 Task: Look for space in Jutiapa, Guatemala from 15th June, 2023 to 21st June, 2023 for 5 adults in price range Rs.14000 to Rs.25000. Place can be entire place with 3 bedrooms having 3 beds and 3 bathrooms. Property type can be house, flat, guest house. Booking option can be shelf check-in. Required host language is English.
Action: Mouse moved to (435, 73)
Screenshot: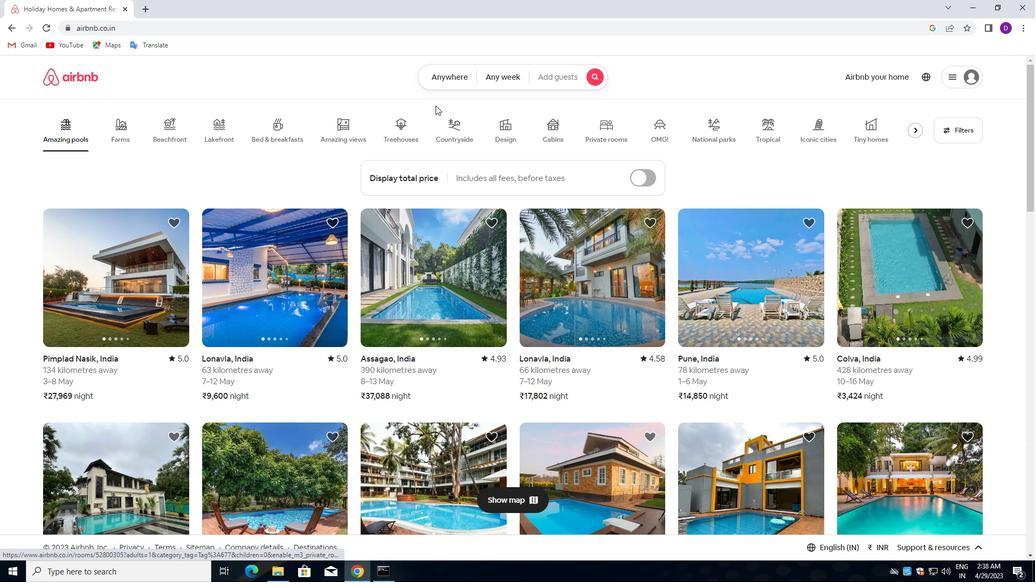 
Action: Mouse pressed left at (435, 73)
Screenshot: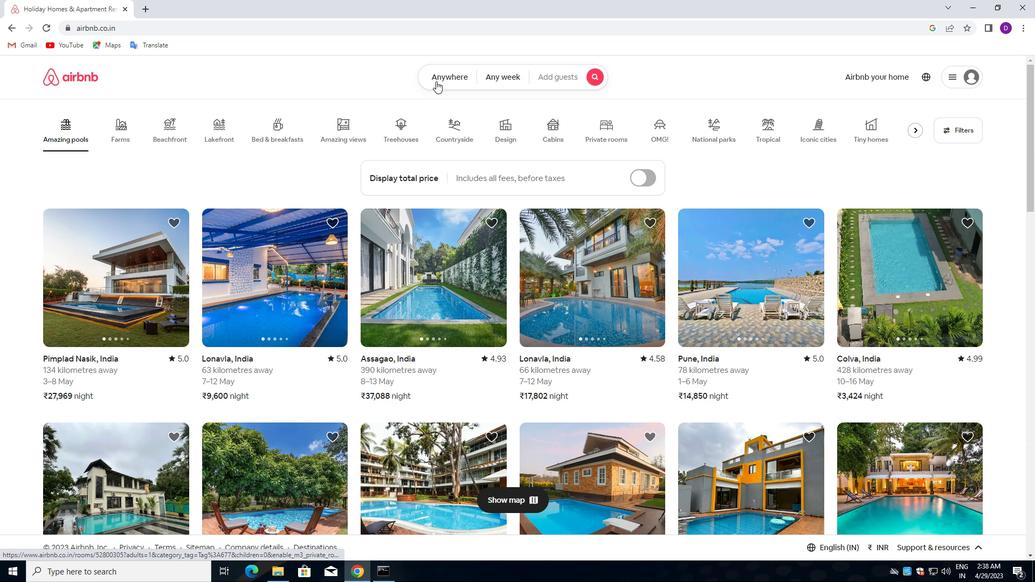 
Action: Mouse moved to (337, 124)
Screenshot: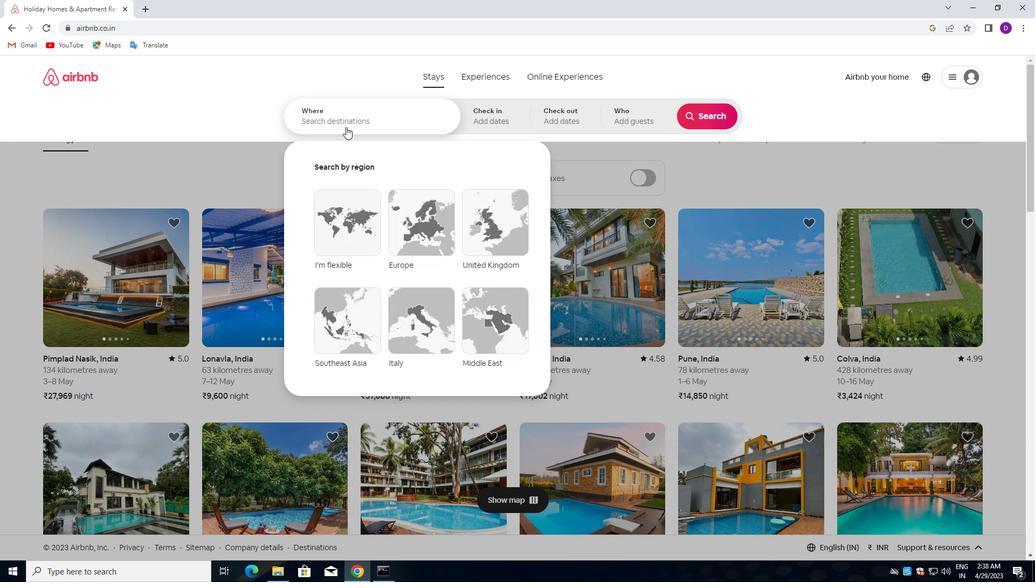 
Action: Mouse pressed left at (337, 124)
Screenshot: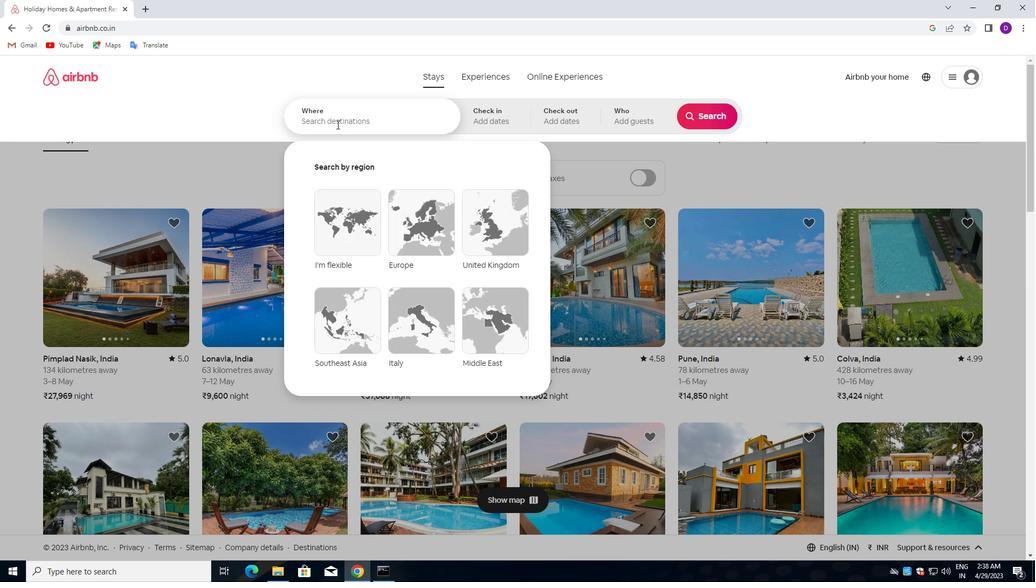 
Action: Key pressed <Key.shift>JUTIA<Key.down><Key.enter>
Screenshot: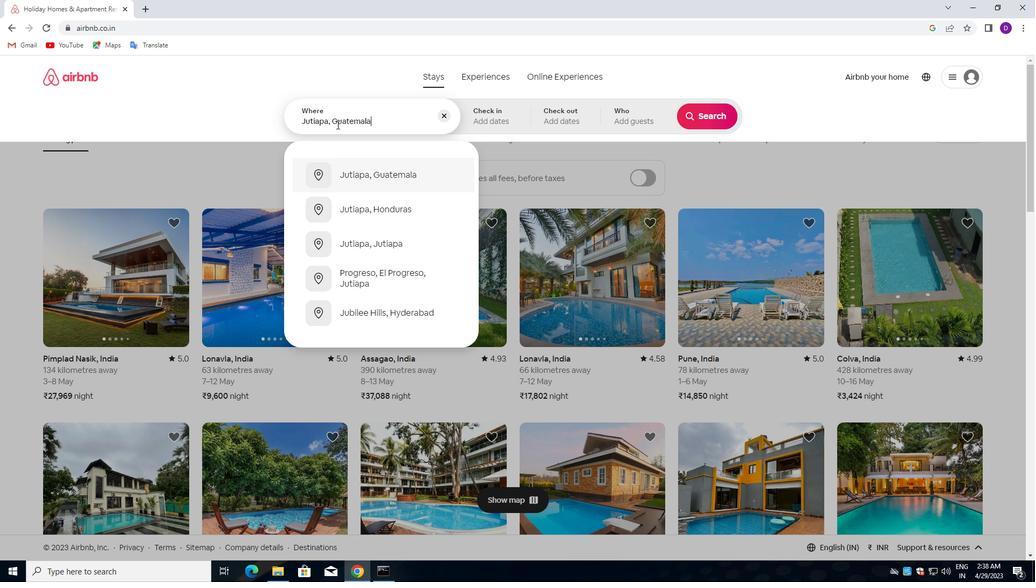 
Action: Mouse moved to (704, 203)
Screenshot: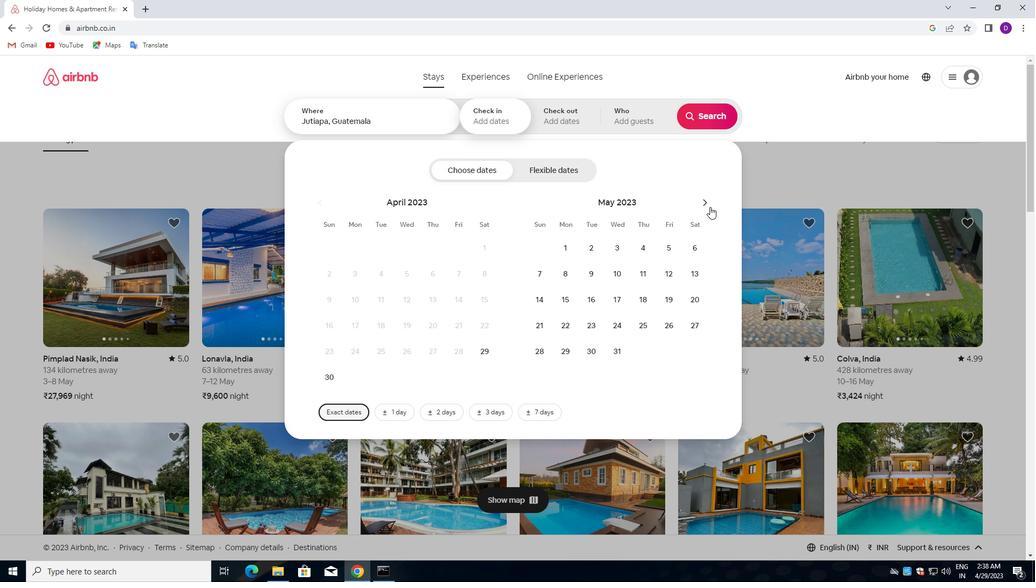 
Action: Mouse pressed left at (704, 203)
Screenshot: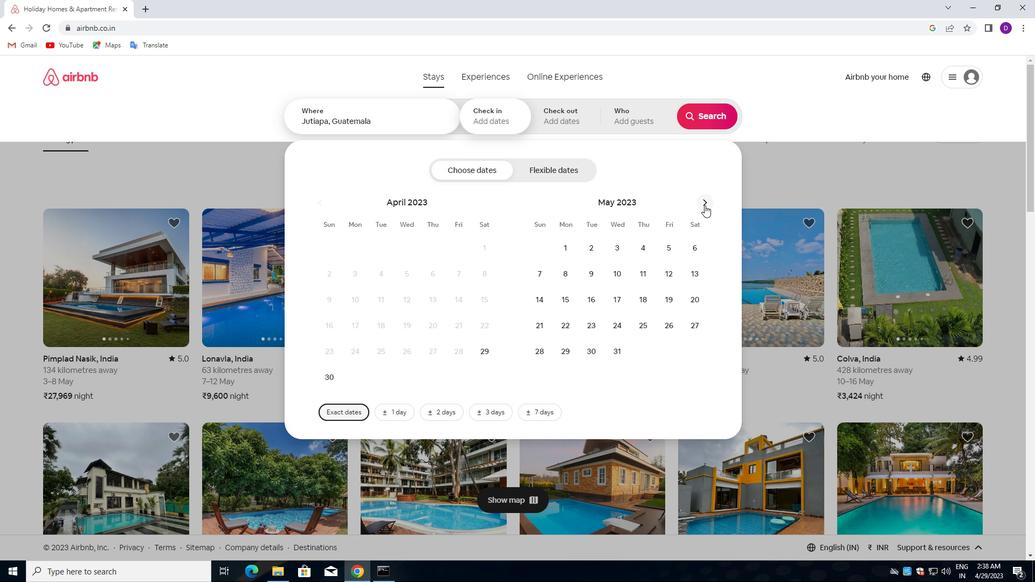 
Action: Mouse moved to (648, 300)
Screenshot: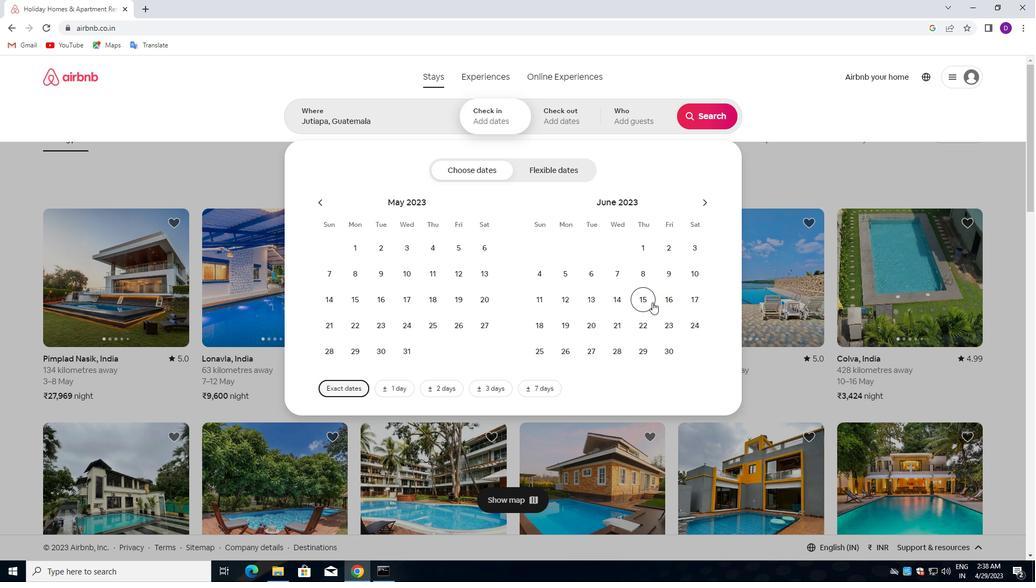 
Action: Mouse pressed left at (648, 300)
Screenshot: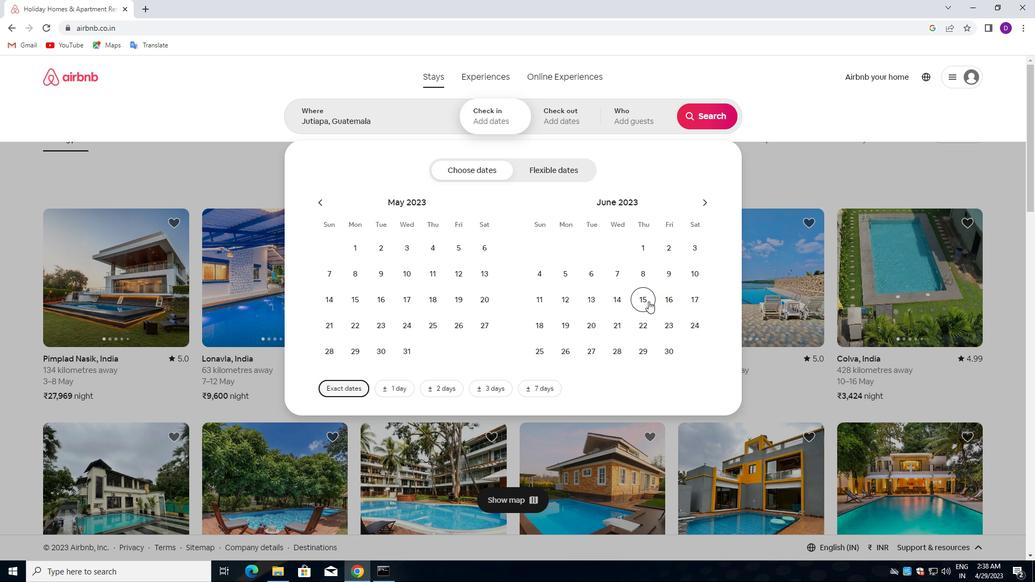 
Action: Mouse moved to (624, 322)
Screenshot: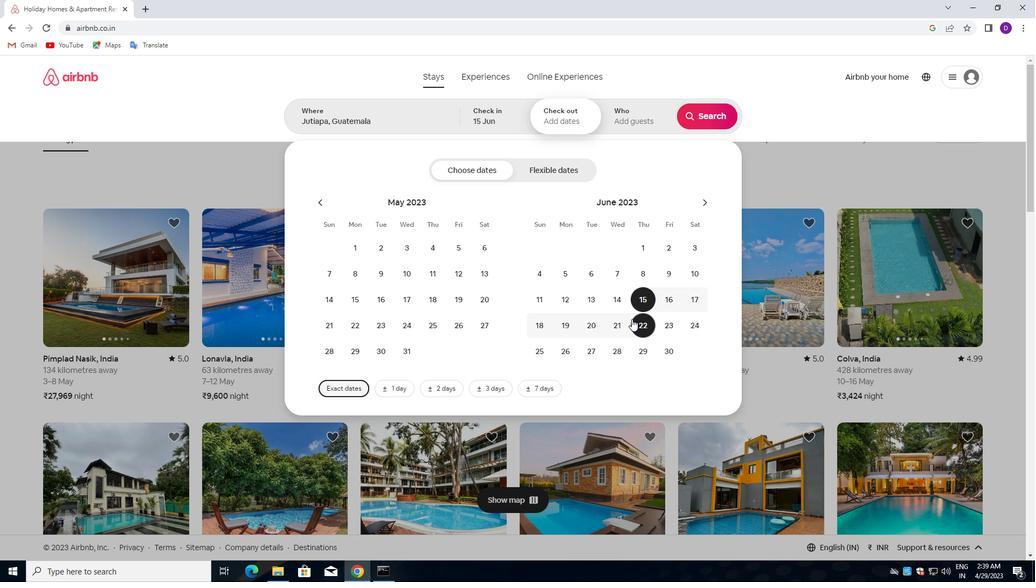 
Action: Mouse pressed left at (624, 322)
Screenshot: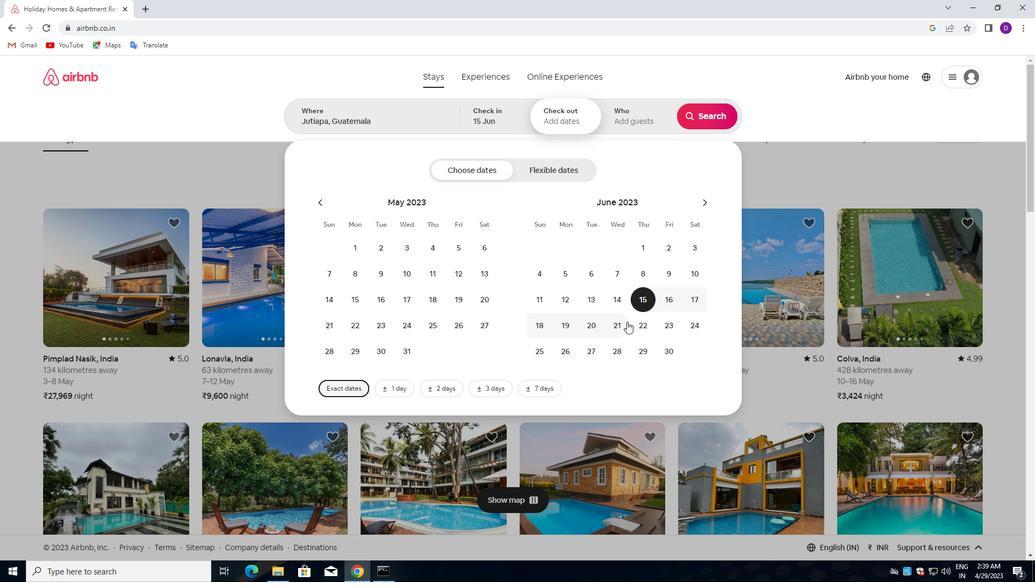 
Action: Mouse moved to (630, 117)
Screenshot: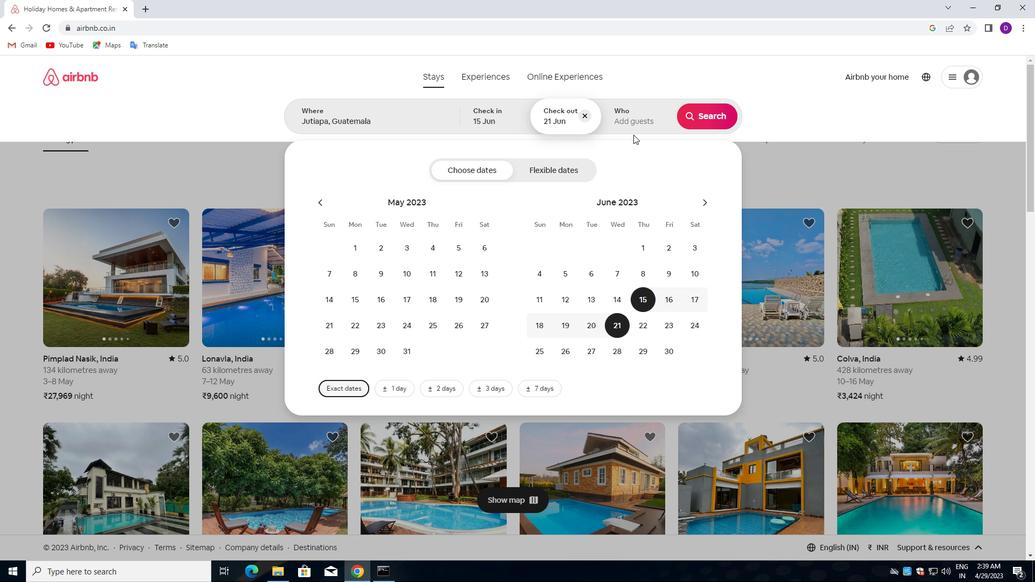 
Action: Mouse pressed left at (630, 117)
Screenshot: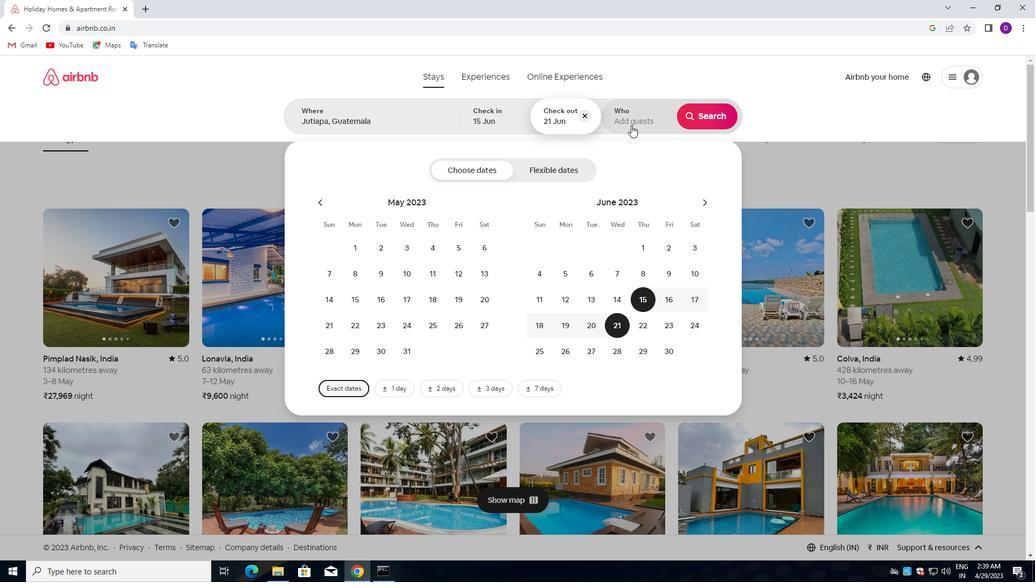 
Action: Mouse moved to (715, 175)
Screenshot: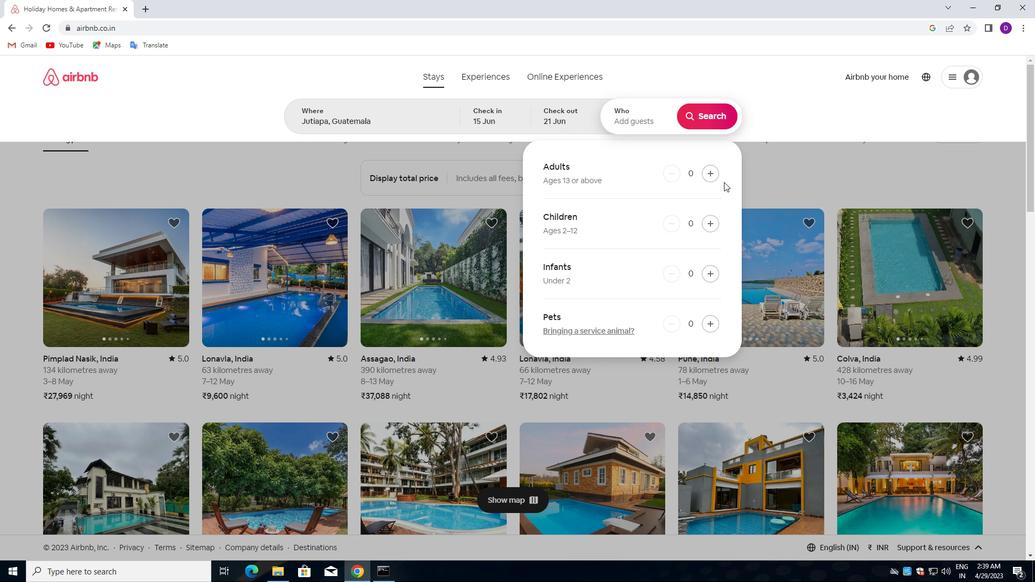 
Action: Mouse pressed left at (715, 175)
Screenshot: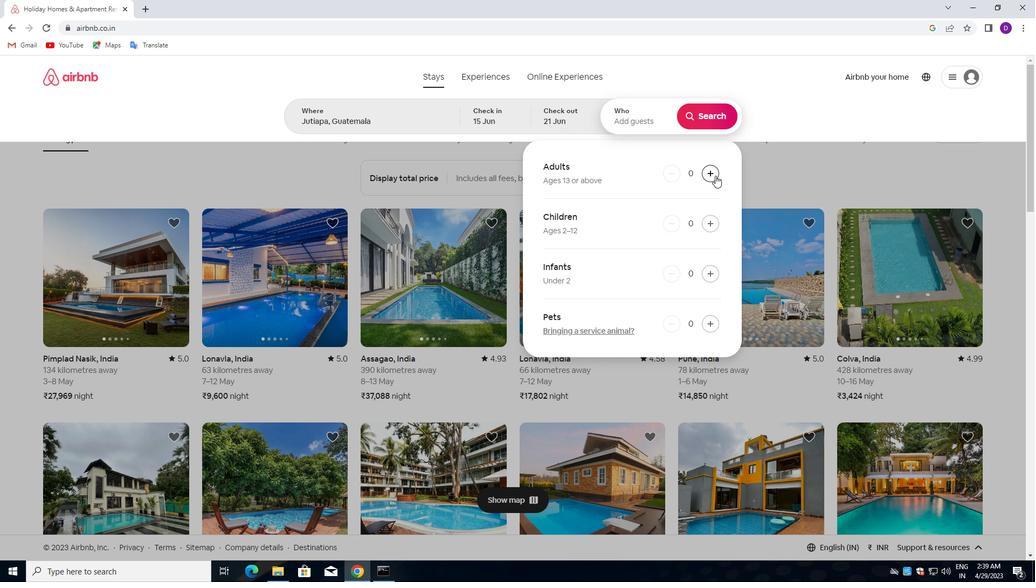 
Action: Mouse pressed left at (715, 175)
Screenshot: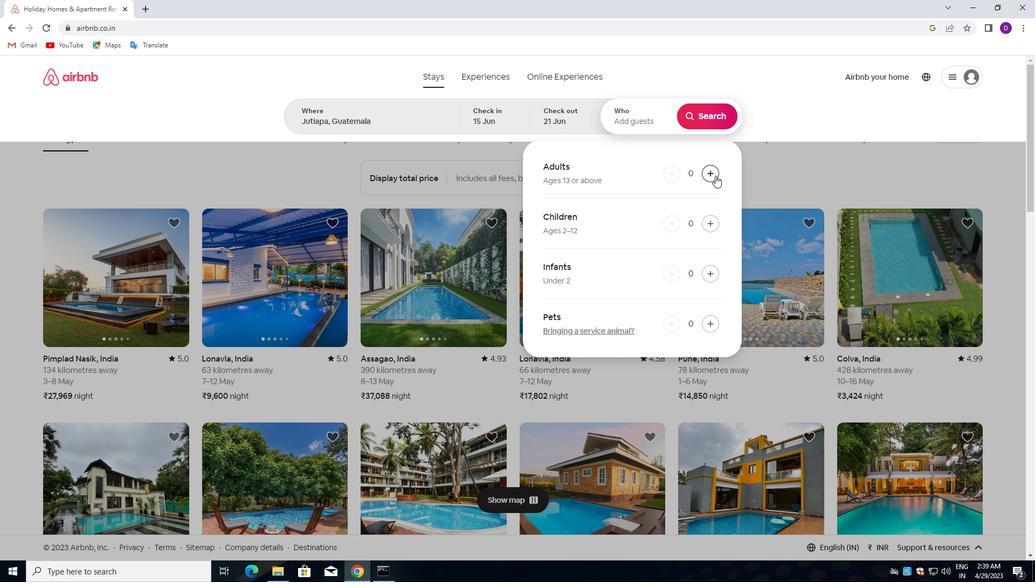
Action: Mouse pressed left at (715, 175)
Screenshot: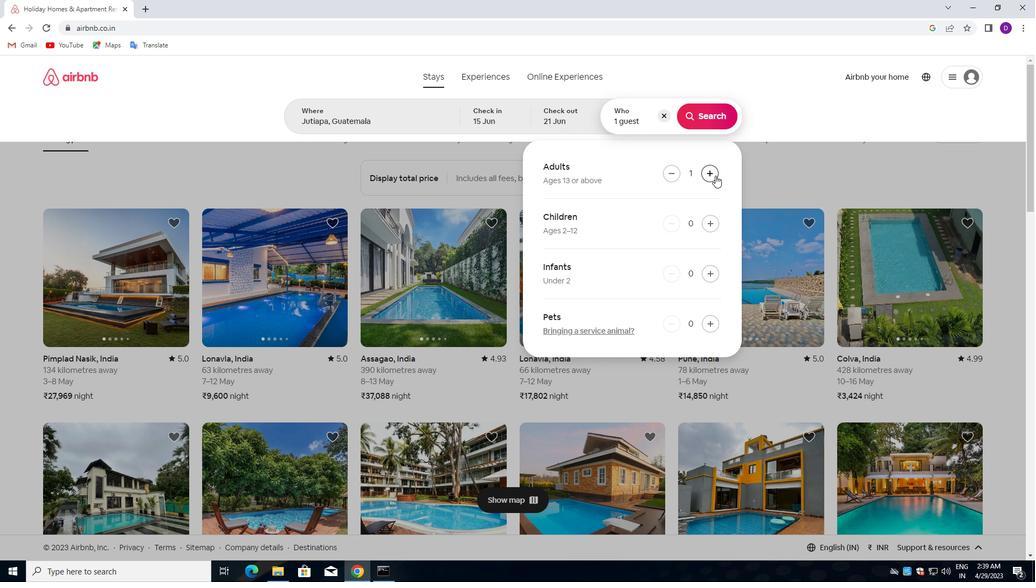 
Action: Mouse pressed left at (715, 175)
Screenshot: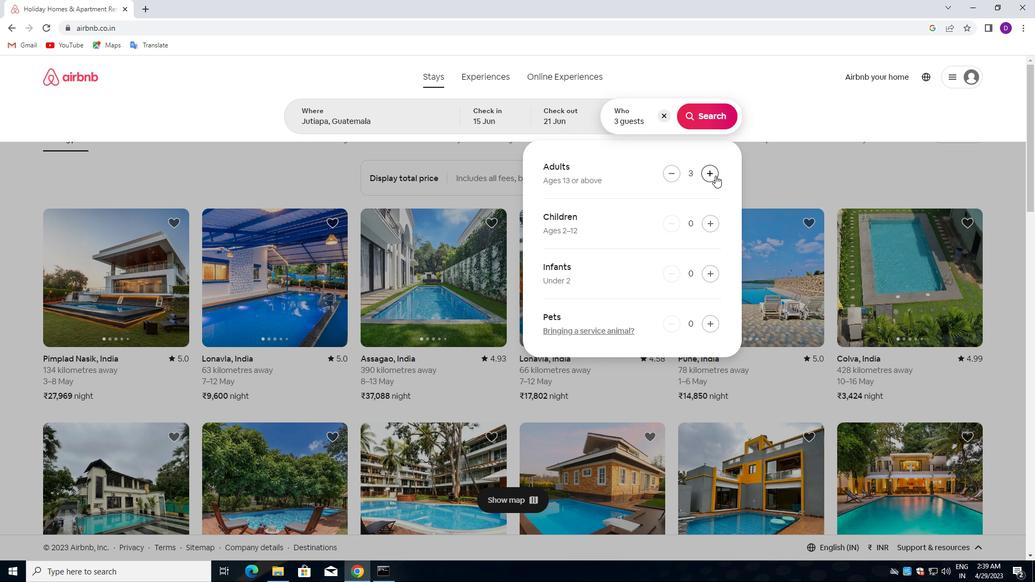 
Action: Mouse moved to (715, 175)
Screenshot: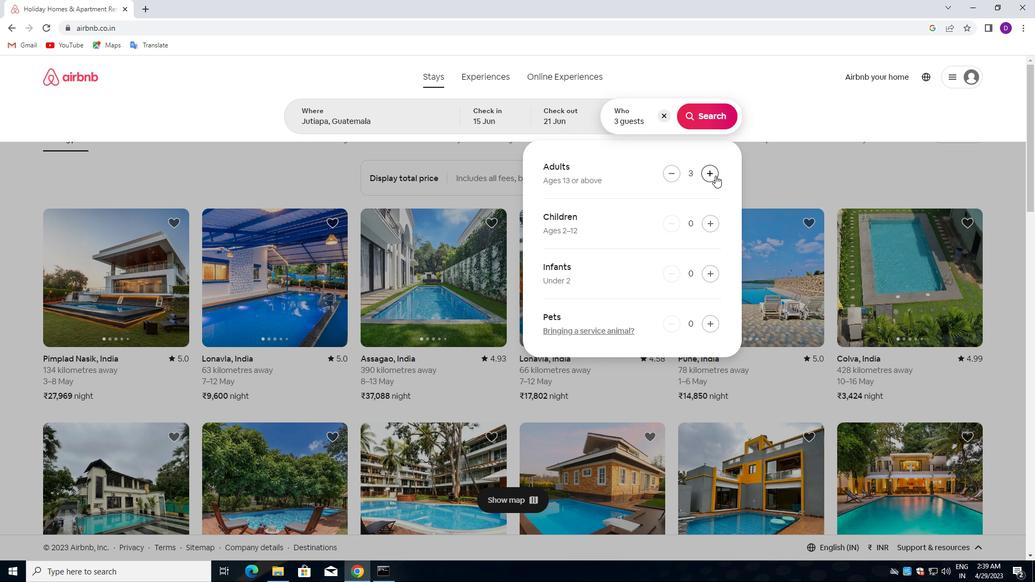 
Action: Mouse pressed left at (715, 175)
Screenshot: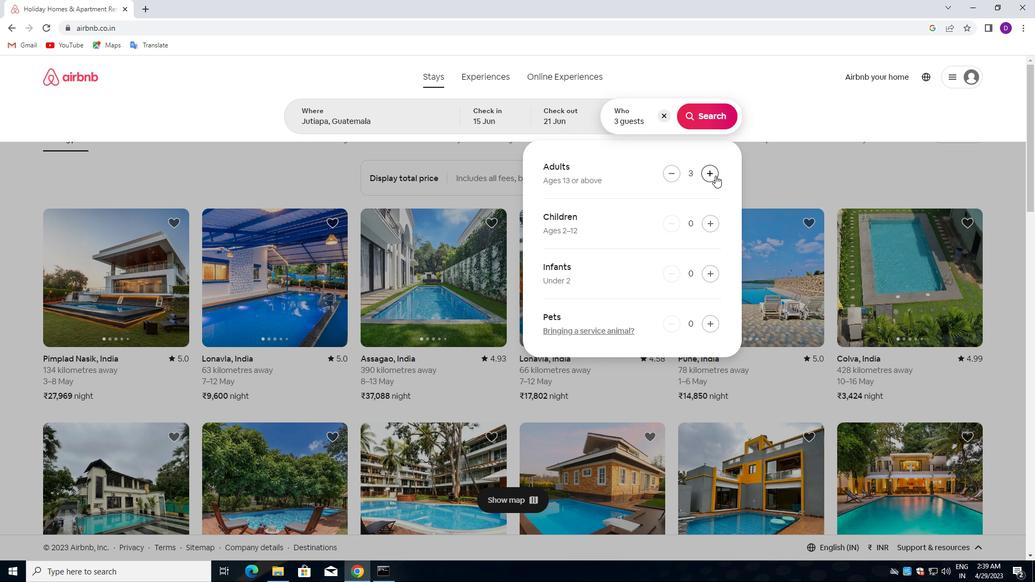 
Action: Mouse moved to (702, 114)
Screenshot: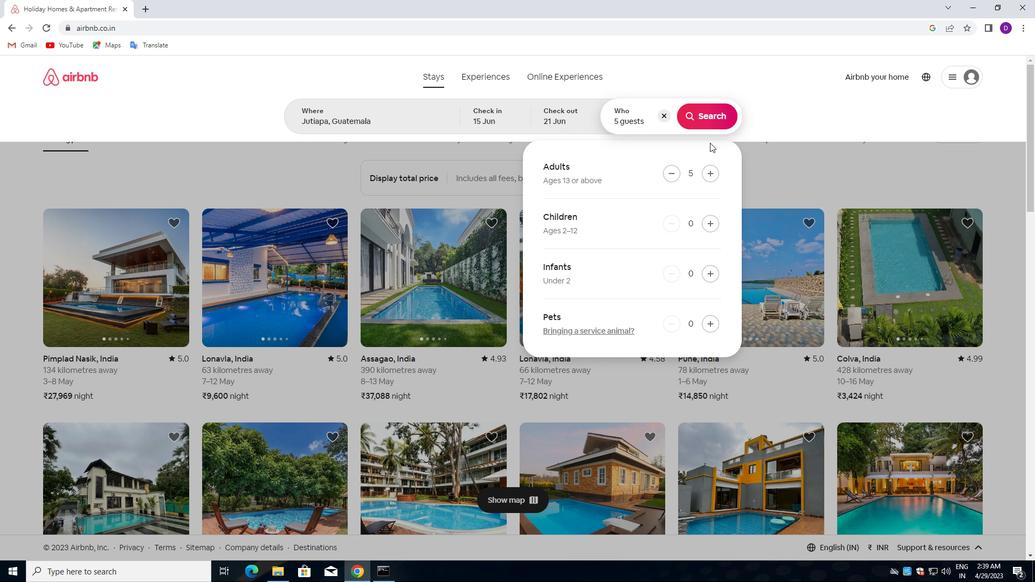 
Action: Mouse pressed left at (702, 114)
Screenshot: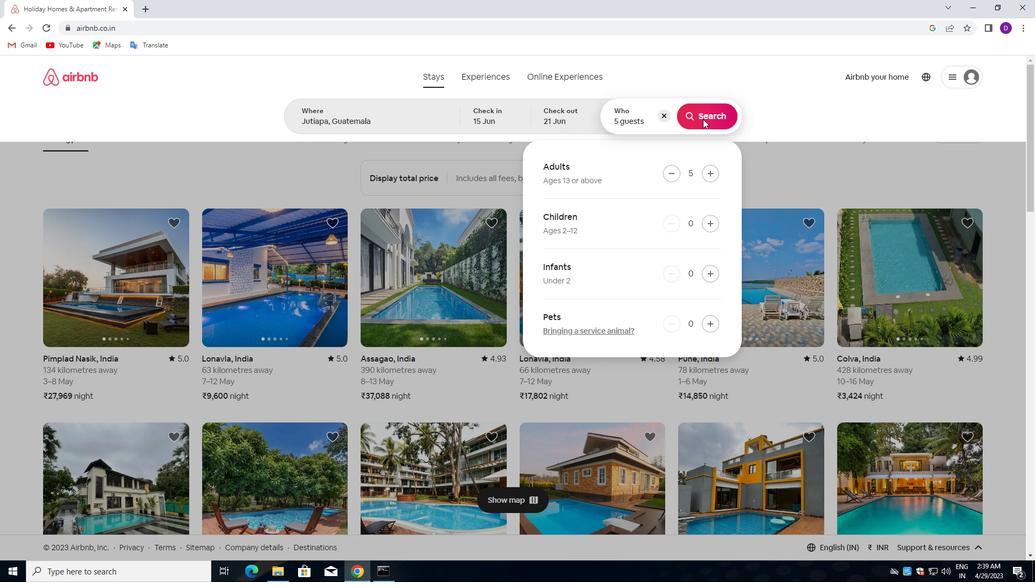 
Action: Mouse moved to (968, 118)
Screenshot: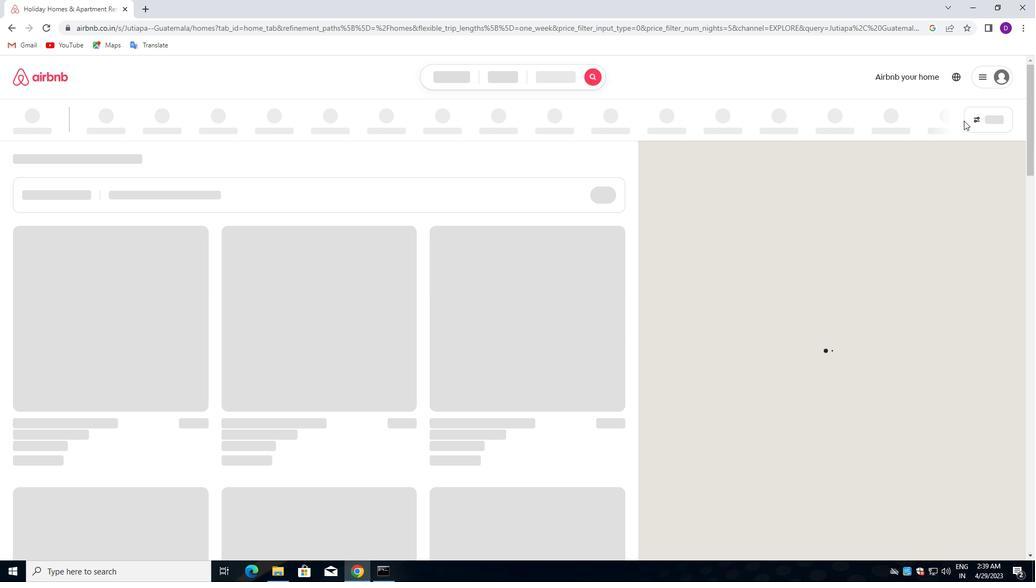 
Action: Mouse pressed left at (968, 118)
Screenshot: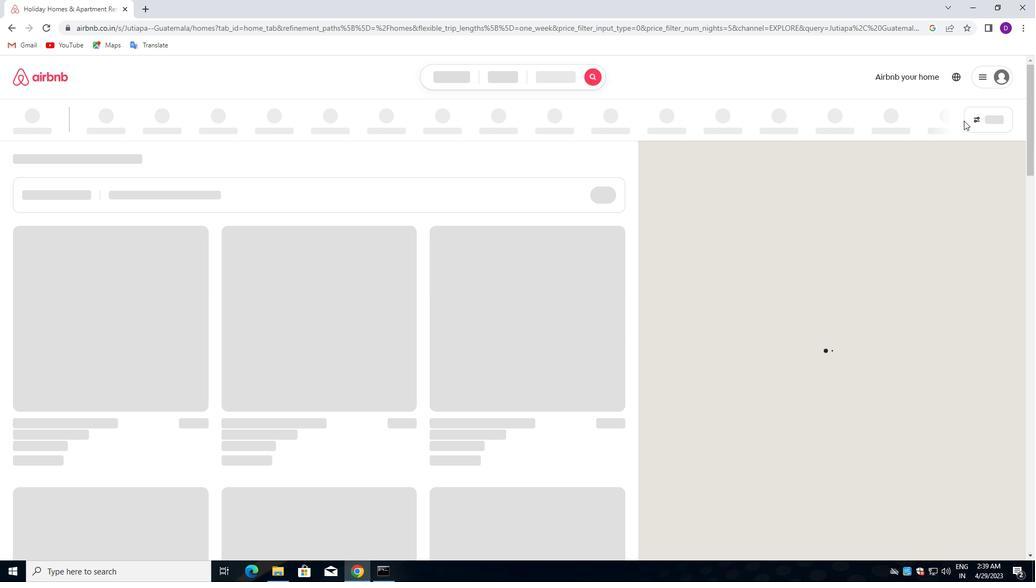
Action: Mouse moved to (385, 257)
Screenshot: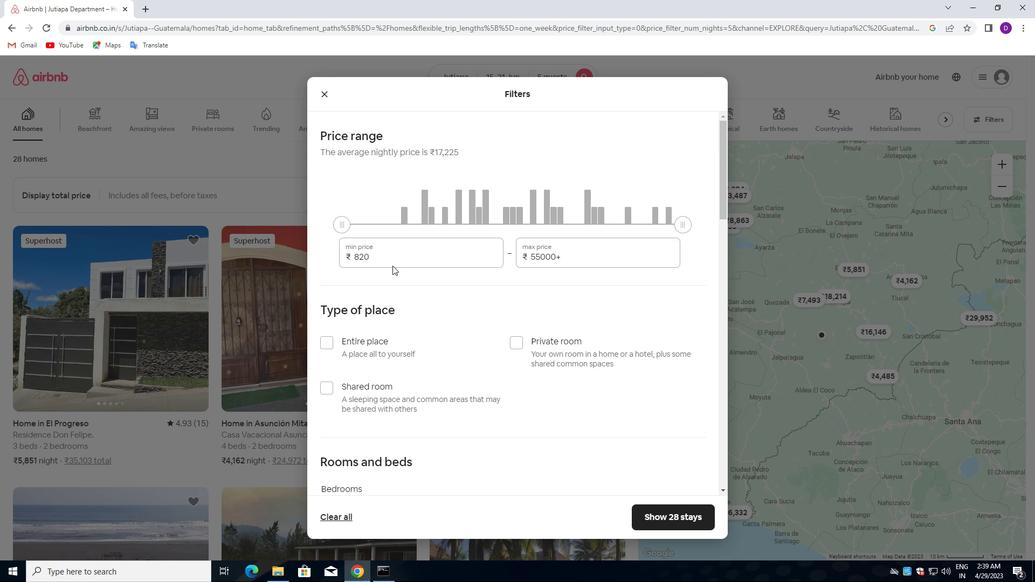 
Action: Mouse pressed left at (385, 257)
Screenshot: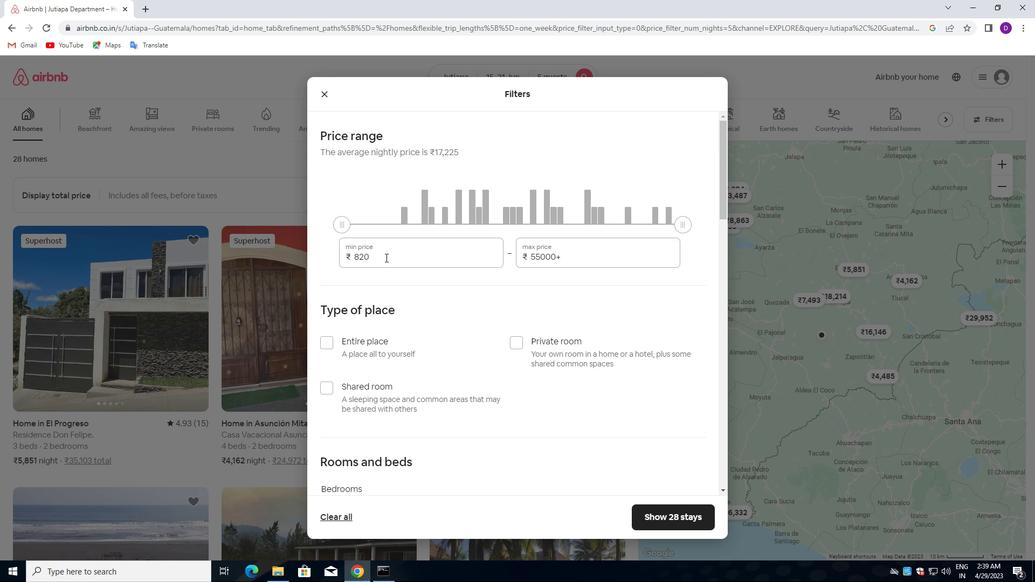 
Action: Mouse pressed left at (385, 257)
Screenshot: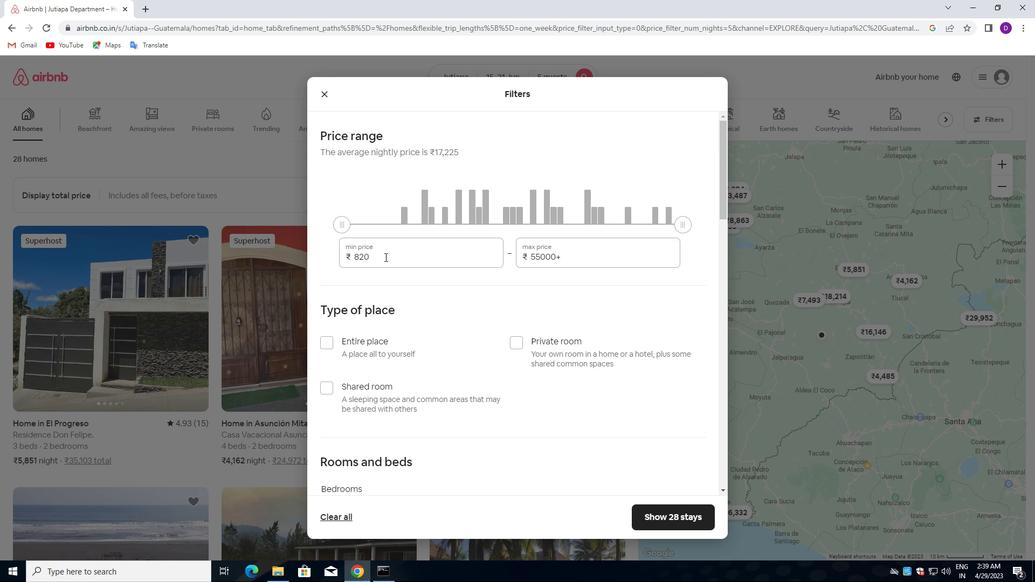 
Action: Key pressed 14000<Key.tab>25000
Screenshot: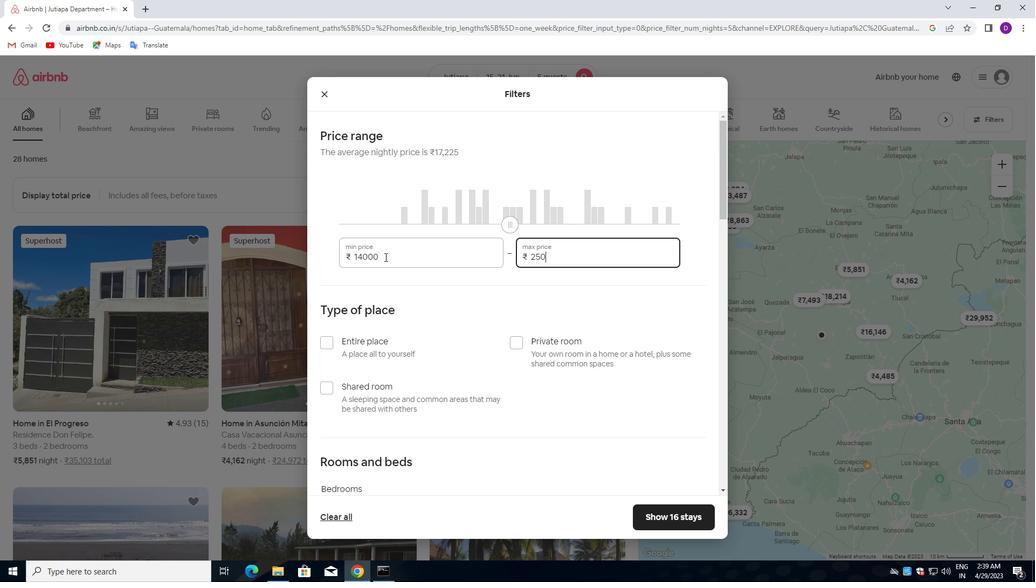 
Action: Mouse moved to (387, 260)
Screenshot: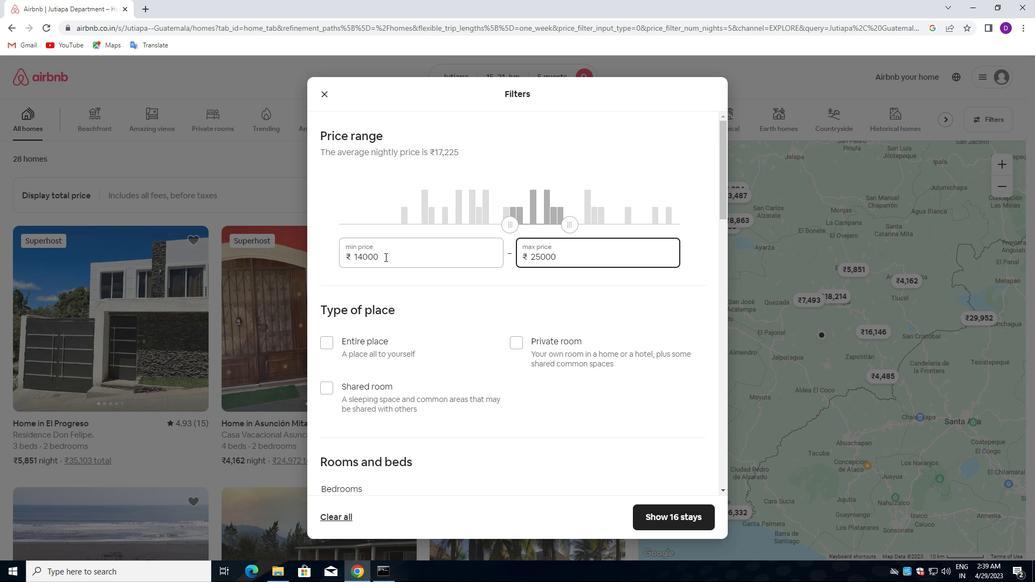 
Action: Mouse scrolled (387, 259) with delta (0, 0)
Screenshot: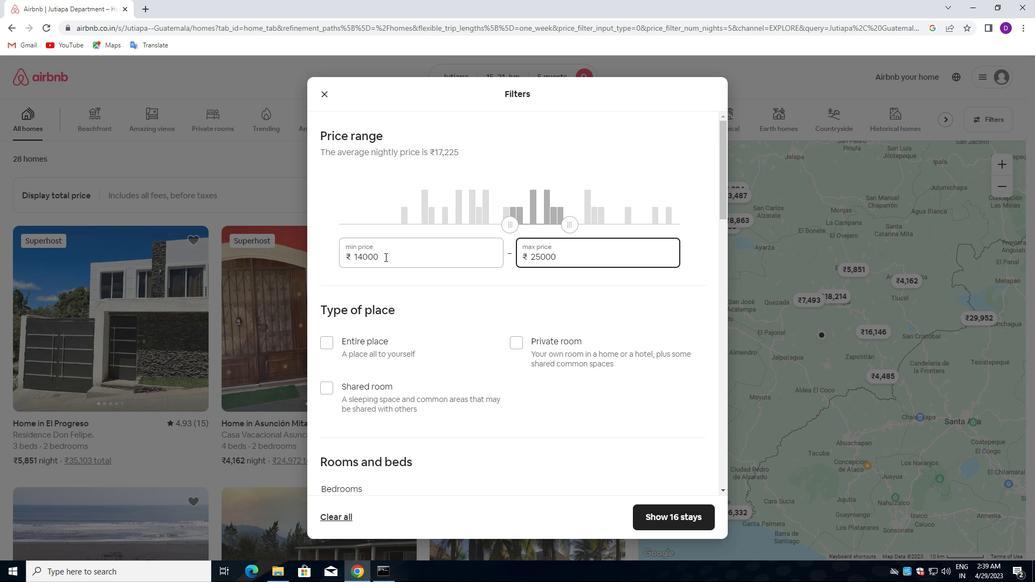 
Action: Mouse moved to (390, 265)
Screenshot: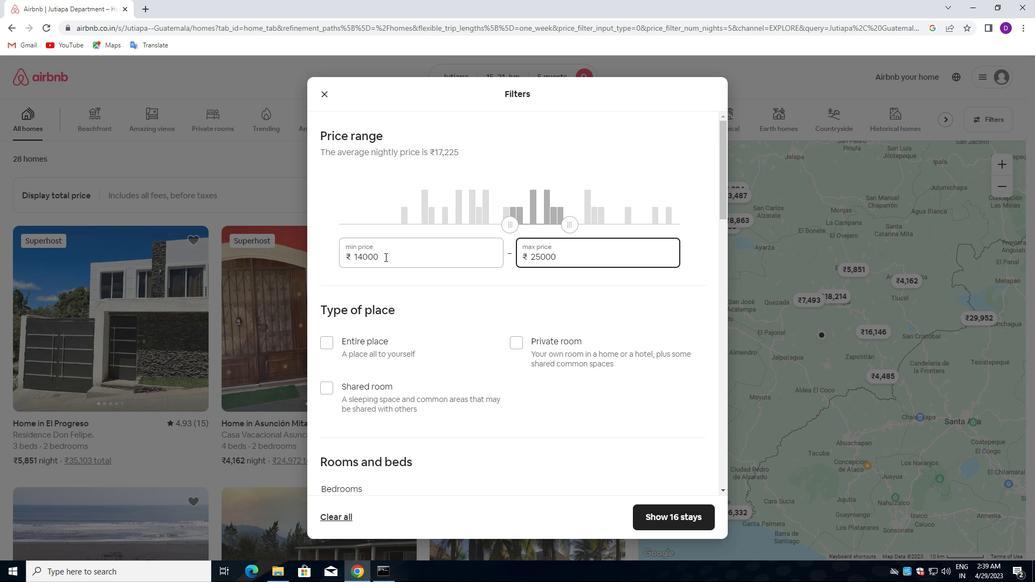 
Action: Mouse scrolled (390, 265) with delta (0, 0)
Screenshot: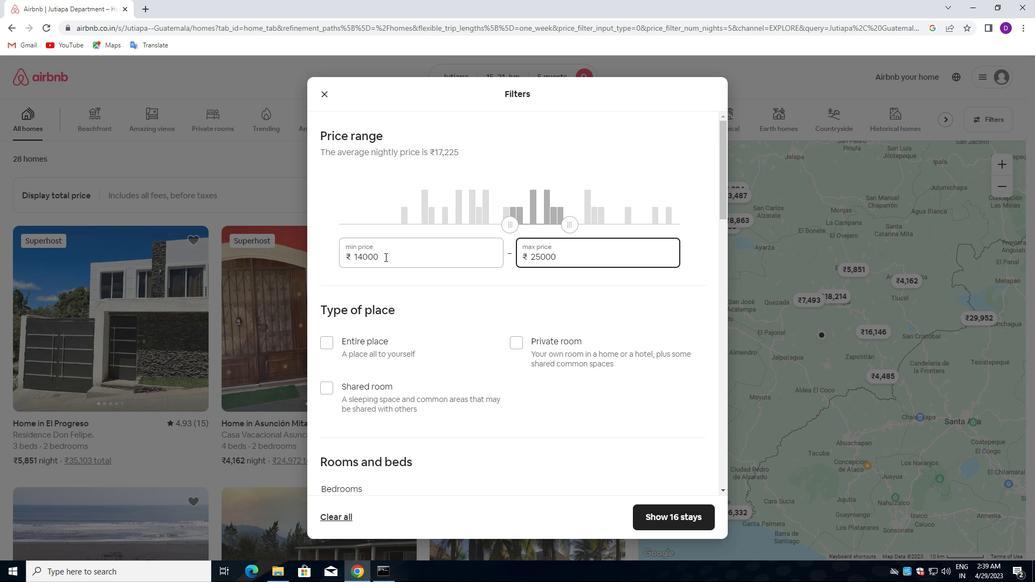 
Action: Mouse moved to (331, 234)
Screenshot: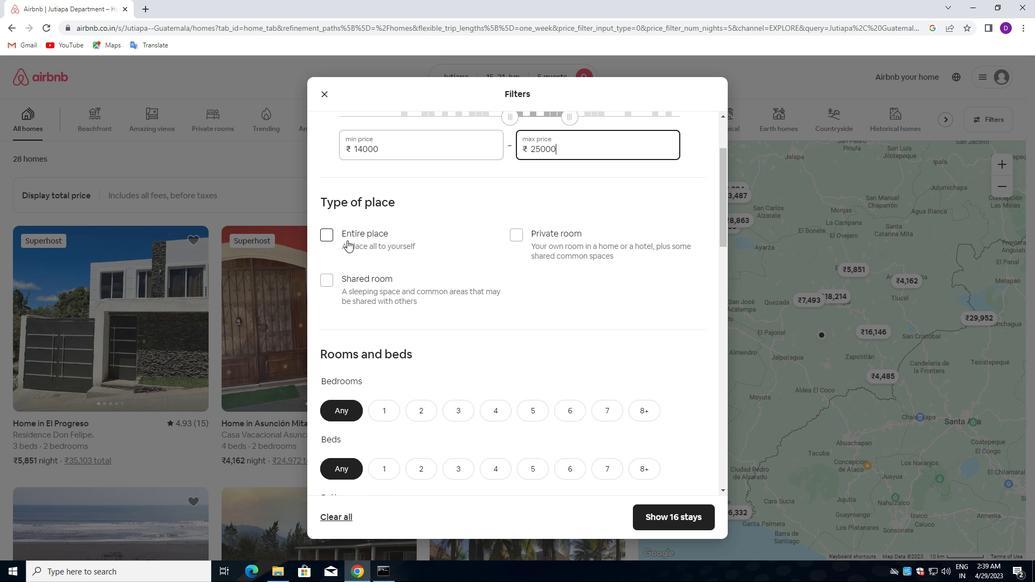 
Action: Mouse pressed left at (331, 234)
Screenshot: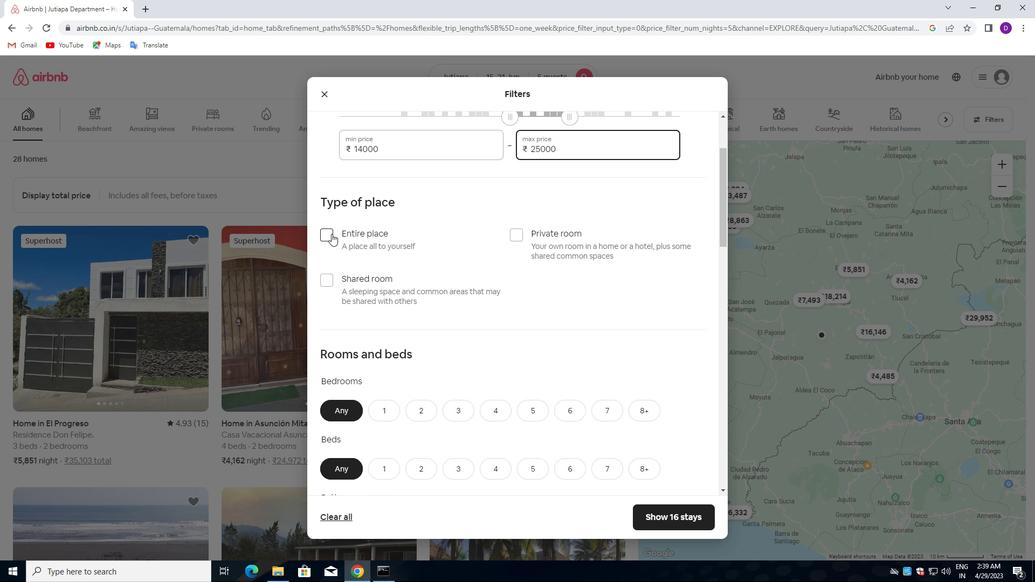 
Action: Mouse moved to (464, 271)
Screenshot: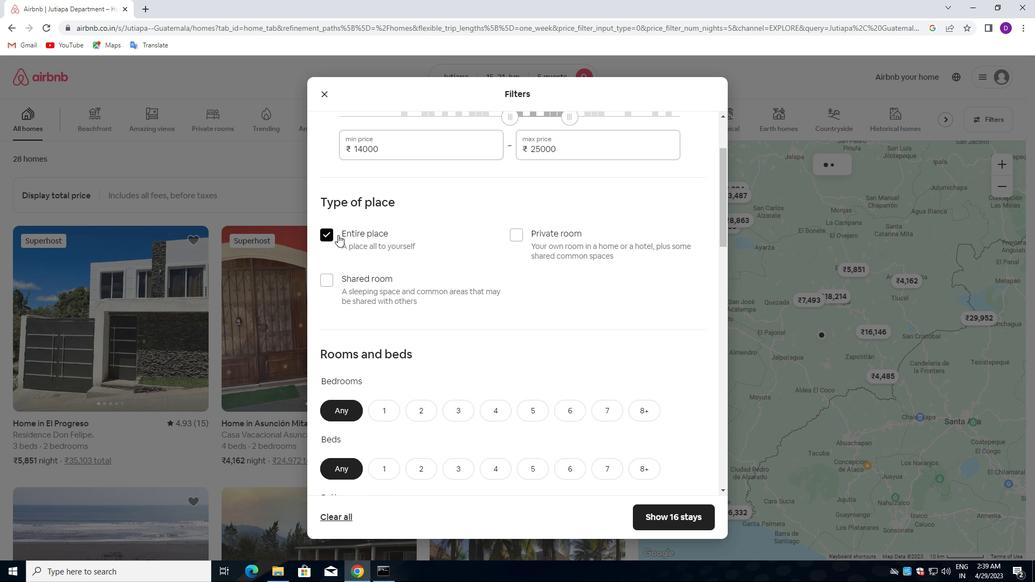 
Action: Mouse scrolled (464, 270) with delta (0, 0)
Screenshot: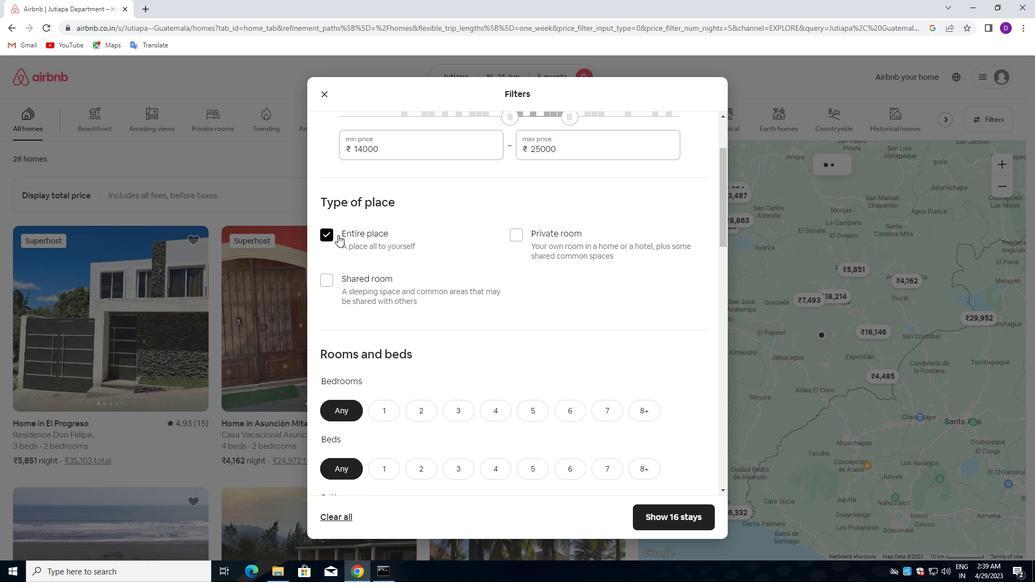 
Action: Mouse scrolled (464, 270) with delta (0, 0)
Screenshot: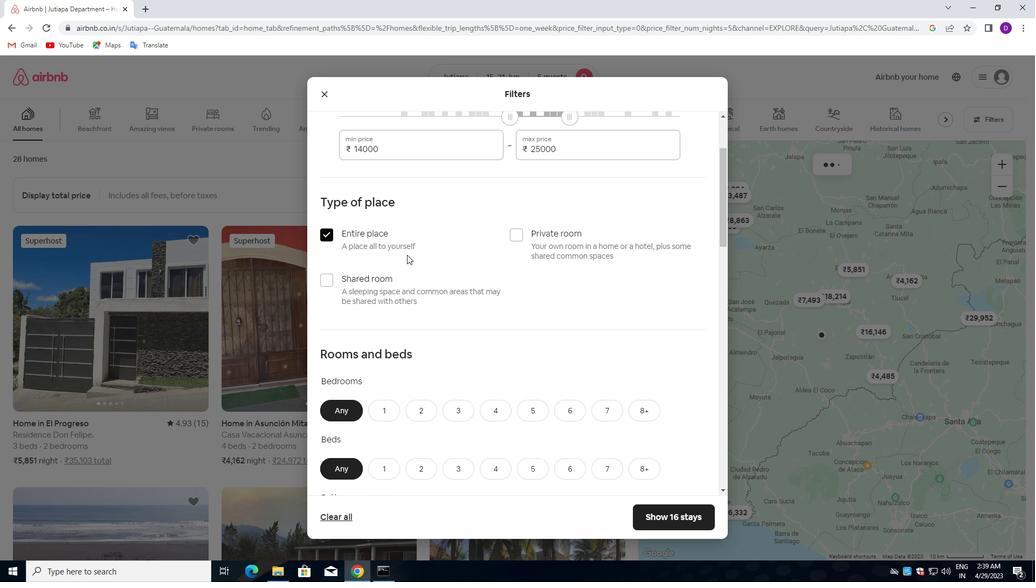 
Action: Mouse moved to (464, 271)
Screenshot: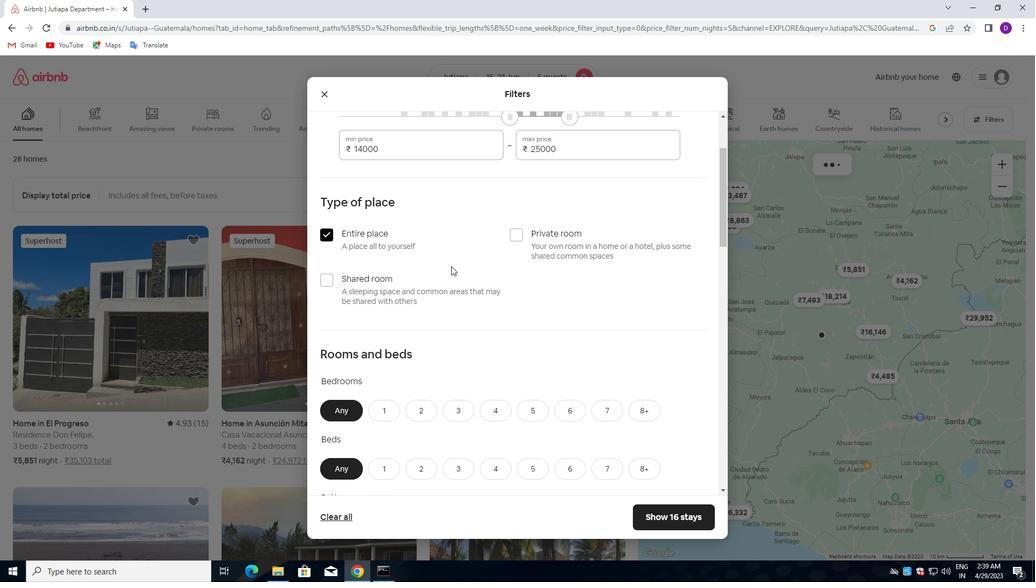 
Action: Mouse scrolled (464, 271) with delta (0, 0)
Screenshot: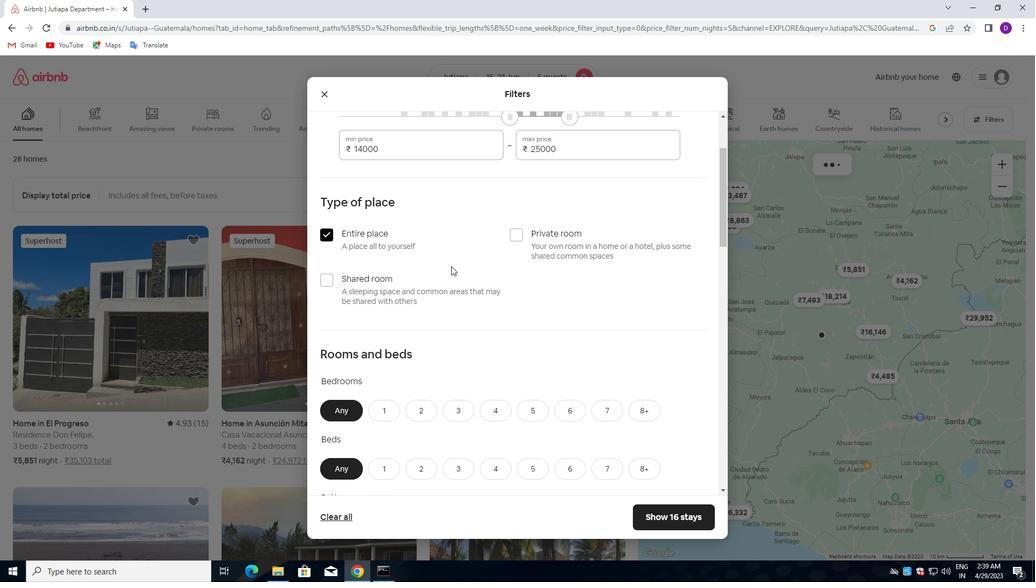 
Action: Mouse scrolled (464, 271) with delta (0, 0)
Screenshot: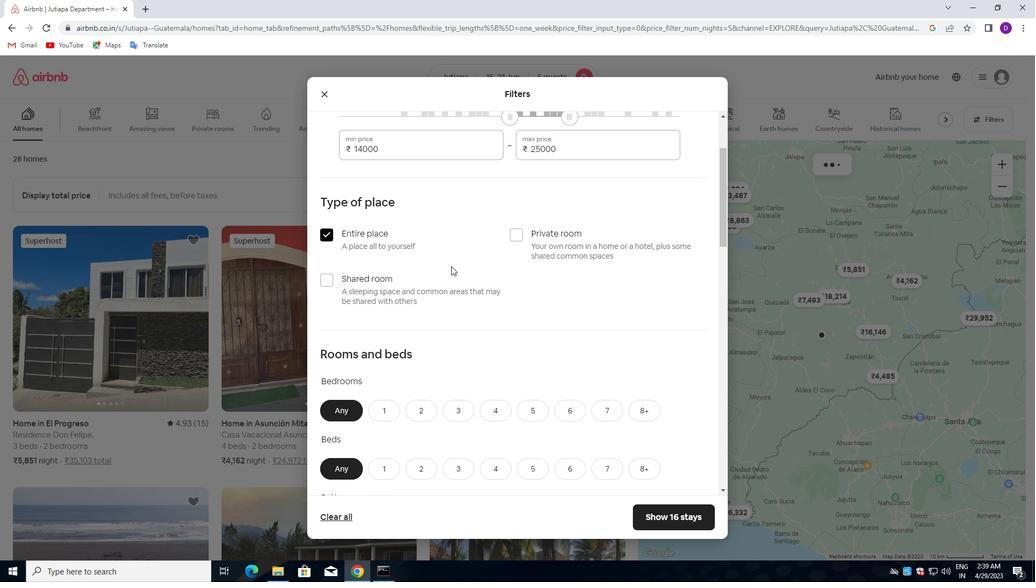 
Action: Mouse scrolled (464, 271) with delta (0, 0)
Screenshot: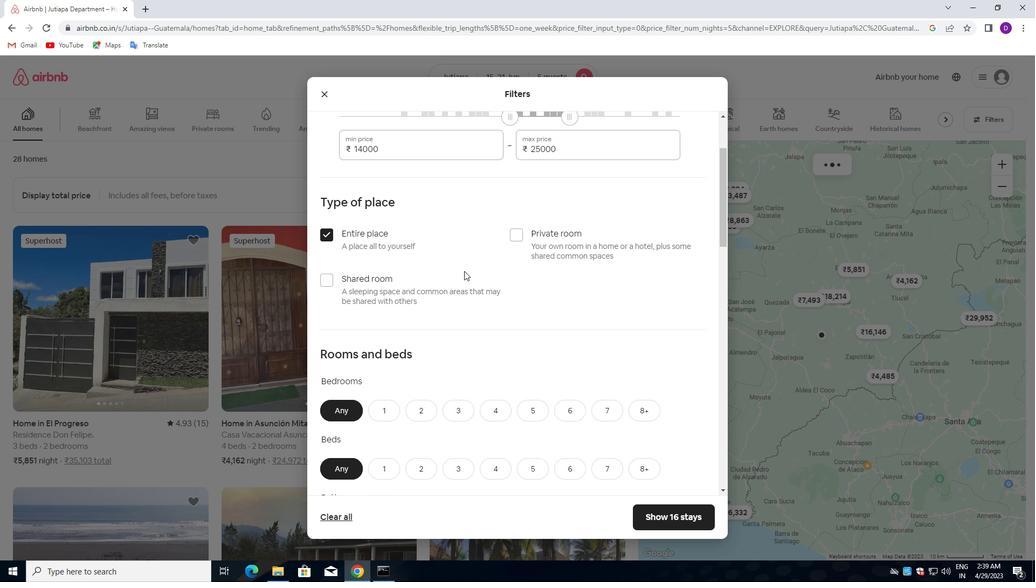 
Action: Mouse moved to (453, 142)
Screenshot: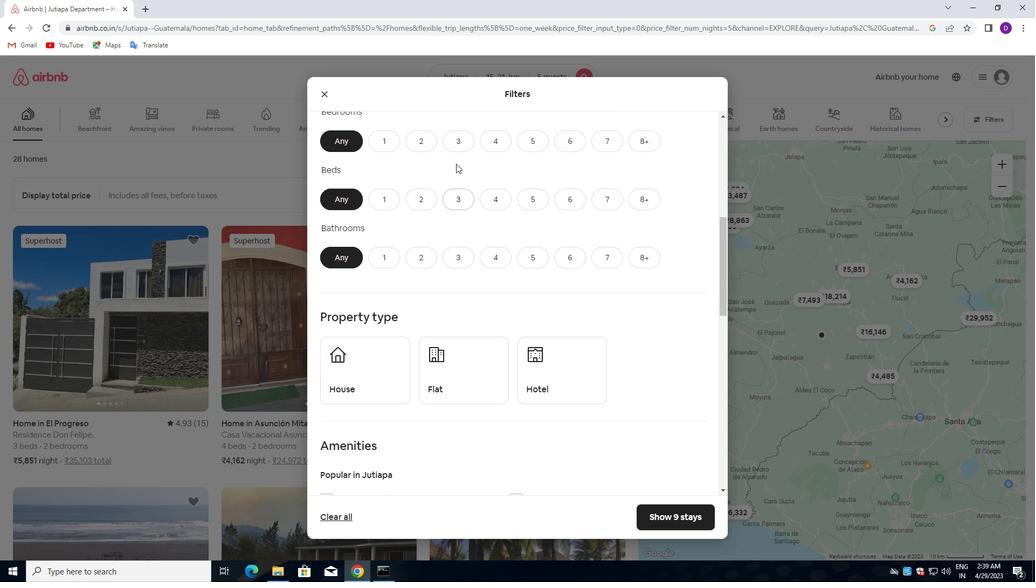 
Action: Mouse pressed left at (453, 142)
Screenshot: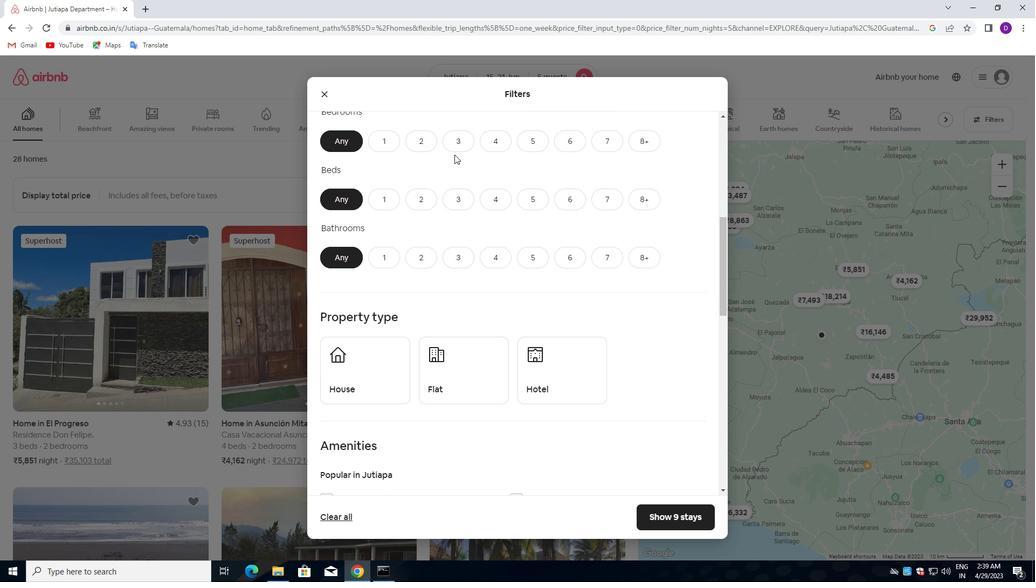 
Action: Mouse moved to (453, 187)
Screenshot: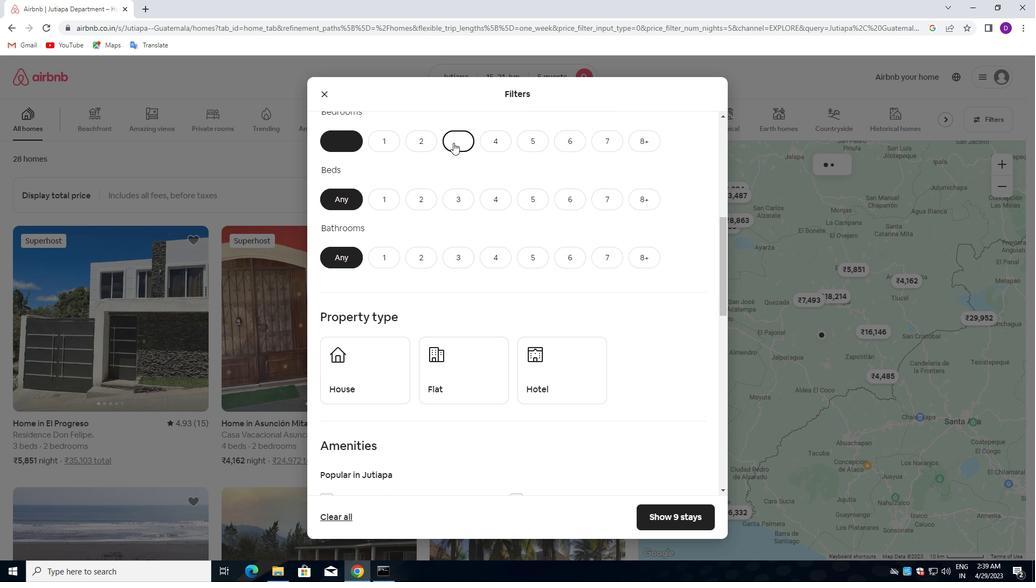 
Action: Mouse pressed left at (453, 187)
Screenshot: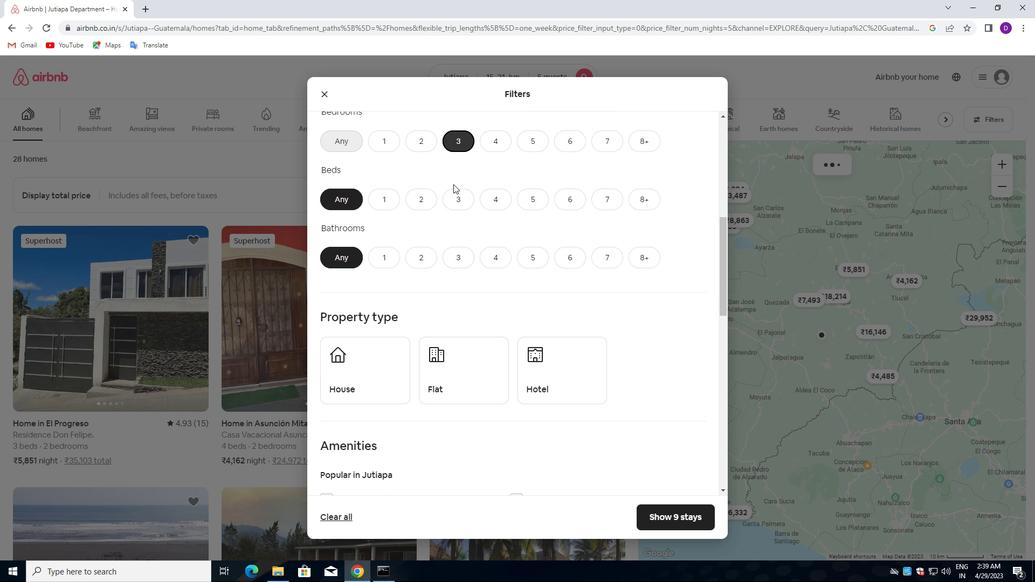 
Action: Mouse moved to (457, 205)
Screenshot: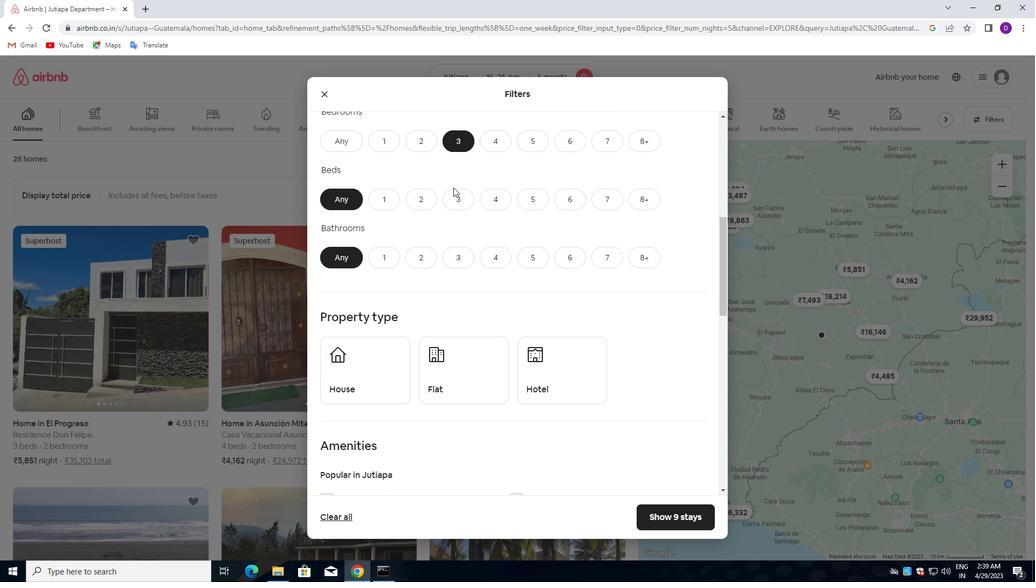 
Action: Mouse pressed left at (457, 205)
Screenshot: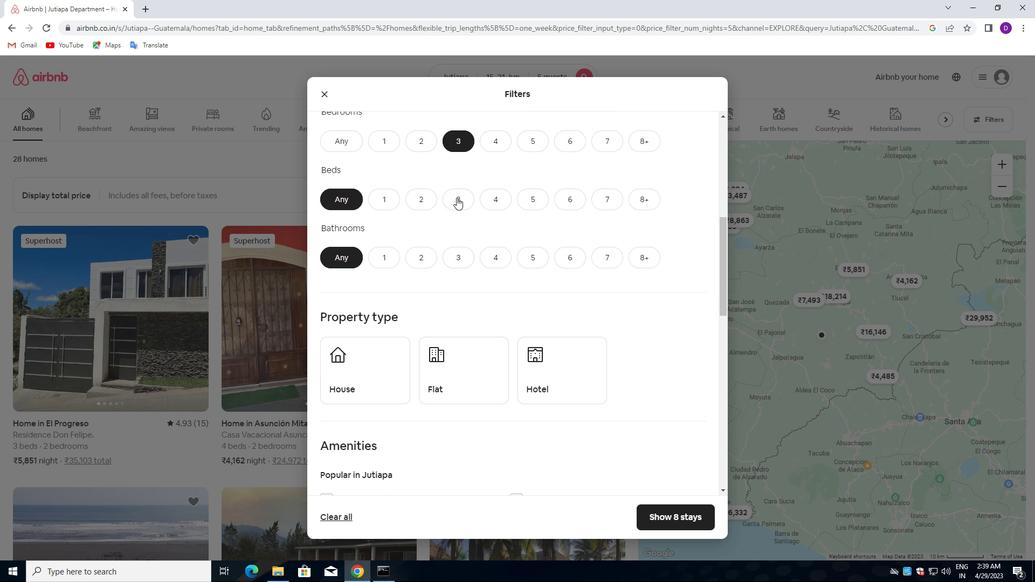 
Action: Mouse moved to (456, 254)
Screenshot: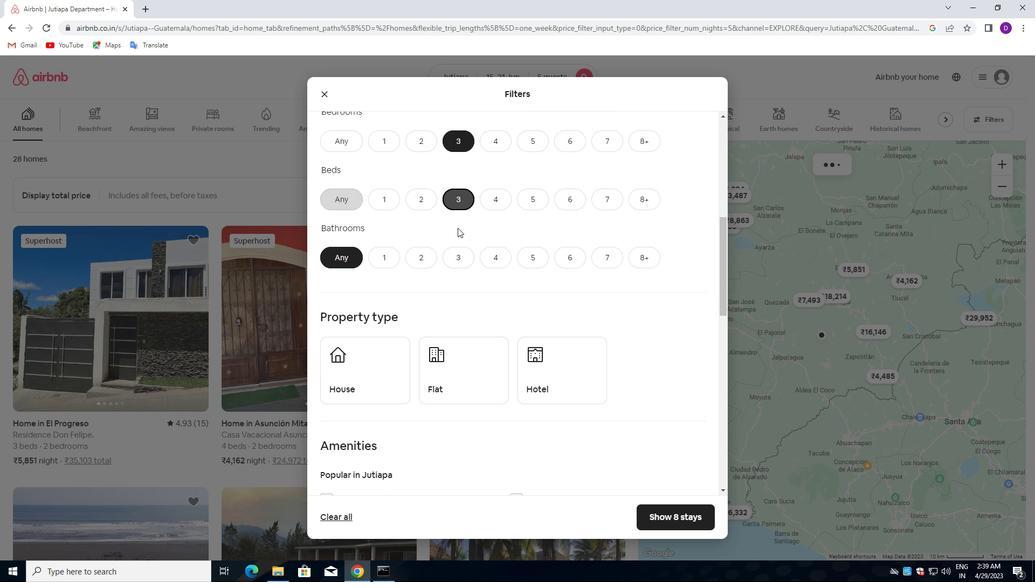 
Action: Mouse pressed left at (456, 254)
Screenshot: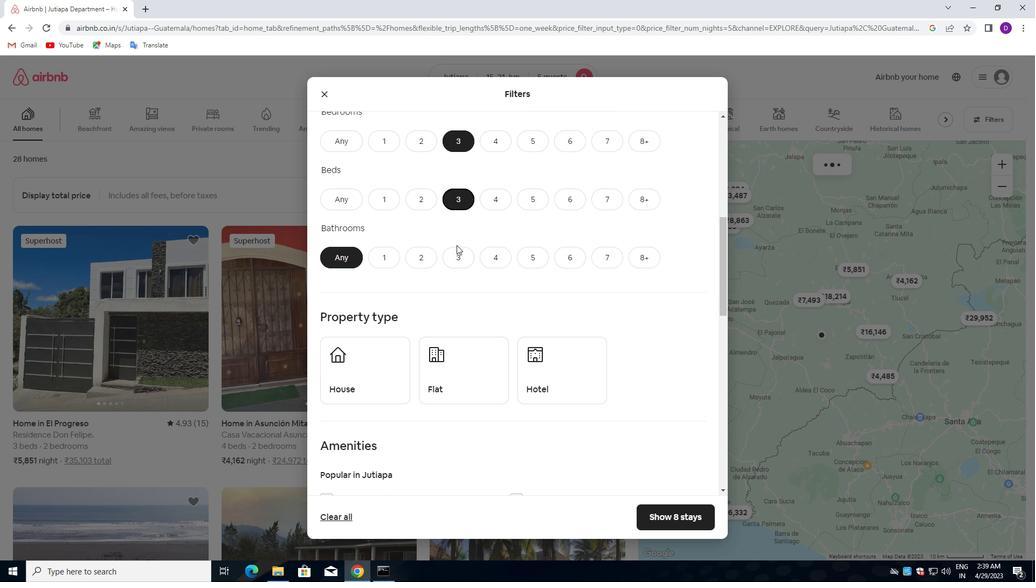 
Action: Mouse moved to (495, 260)
Screenshot: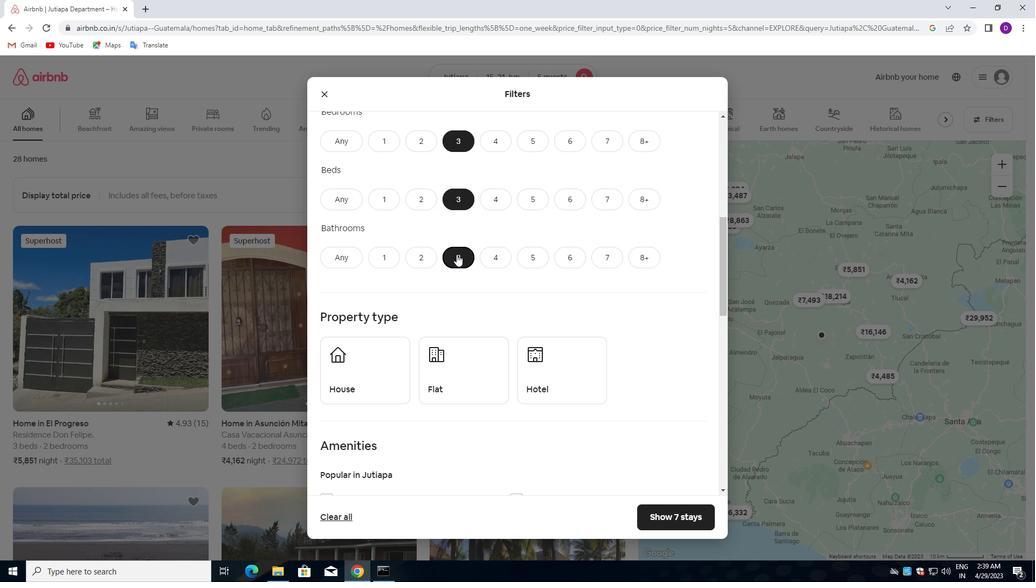 
Action: Mouse scrolled (495, 260) with delta (0, 0)
Screenshot: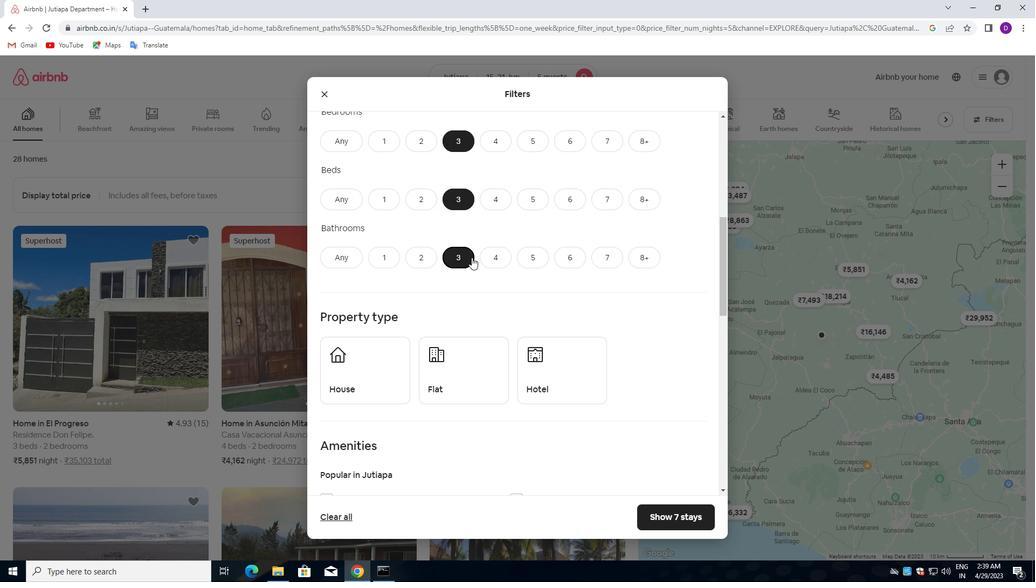 
Action: Mouse moved to (496, 265)
Screenshot: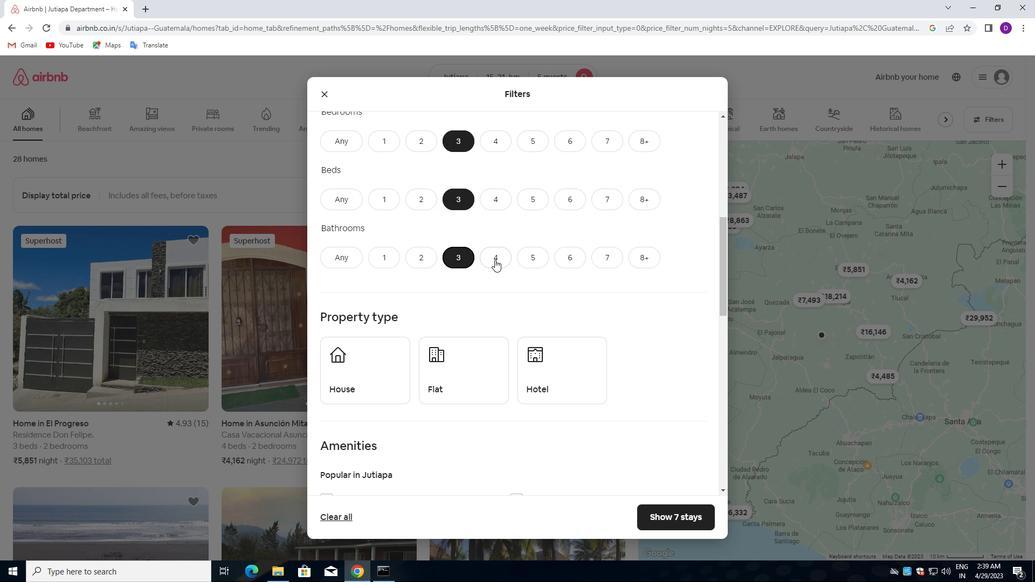
Action: Mouse scrolled (496, 264) with delta (0, 0)
Screenshot: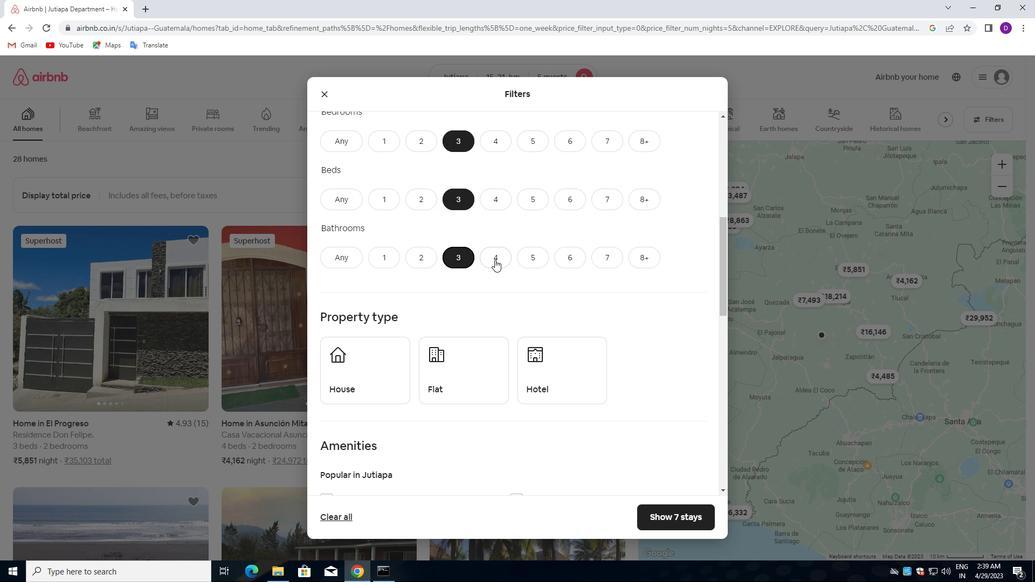 
Action: Mouse moved to (365, 259)
Screenshot: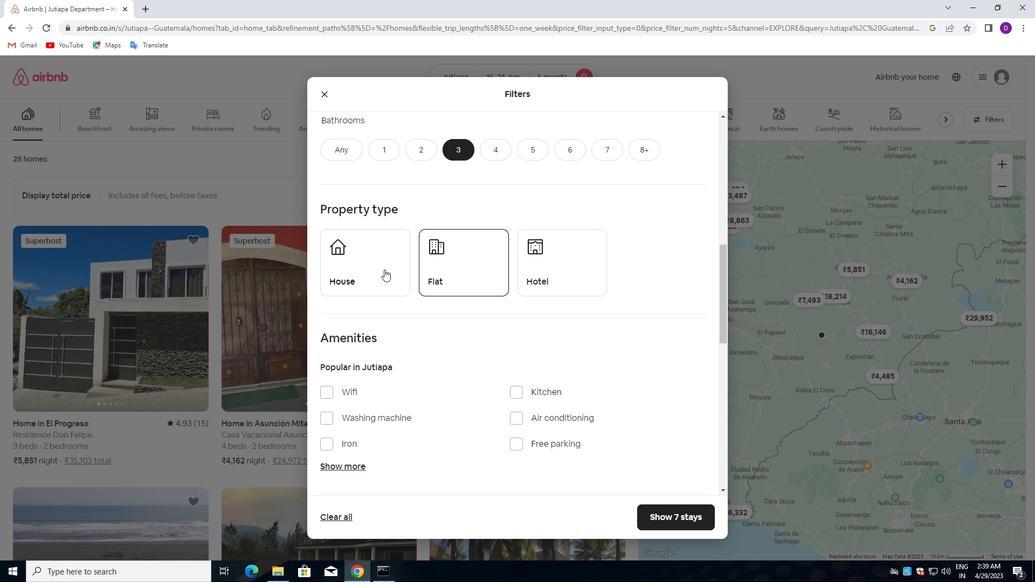 
Action: Mouse pressed left at (365, 259)
Screenshot: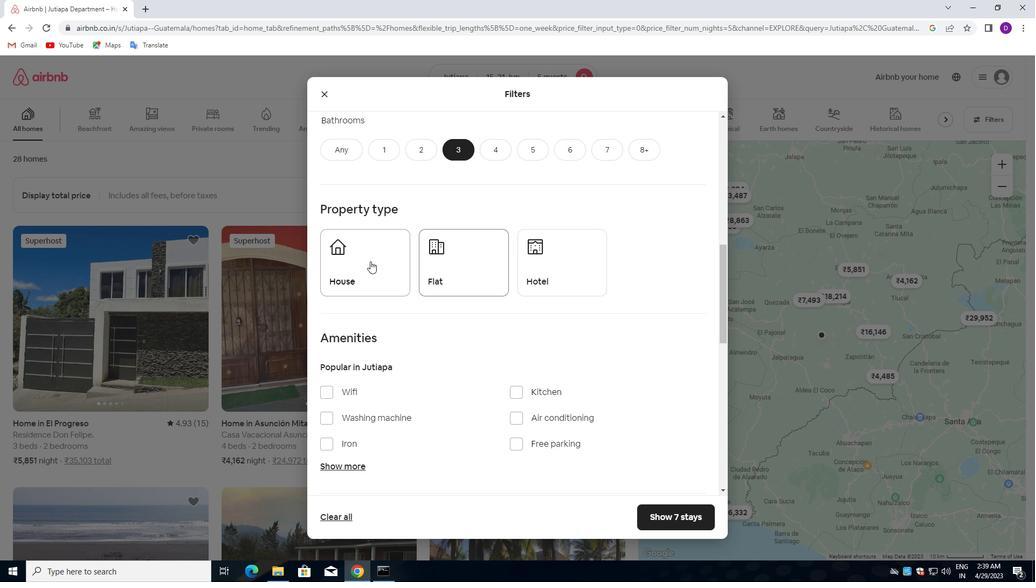 
Action: Mouse moved to (441, 263)
Screenshot: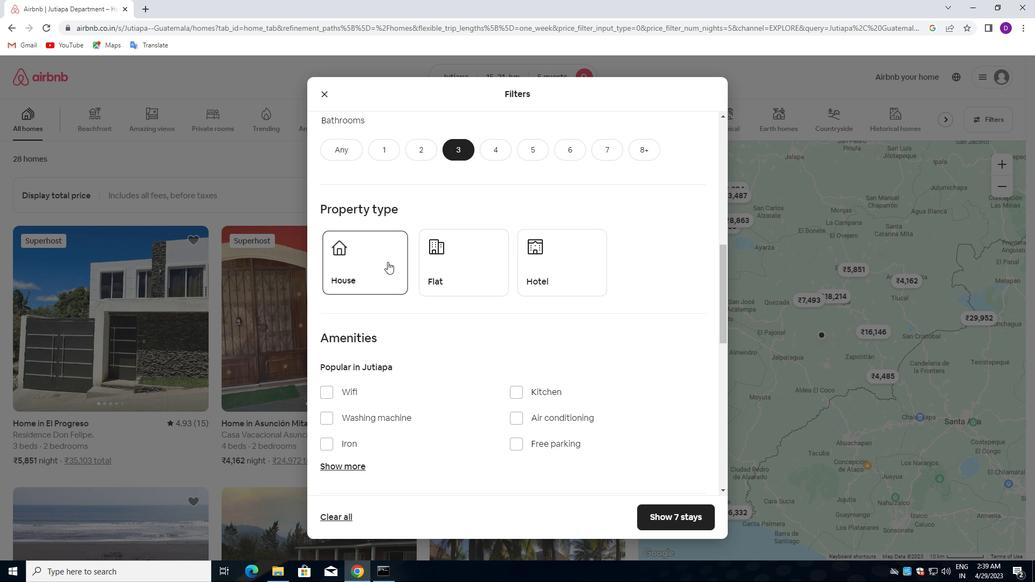 
Action: Mouse pressed left at (441, 263)
Screenshot: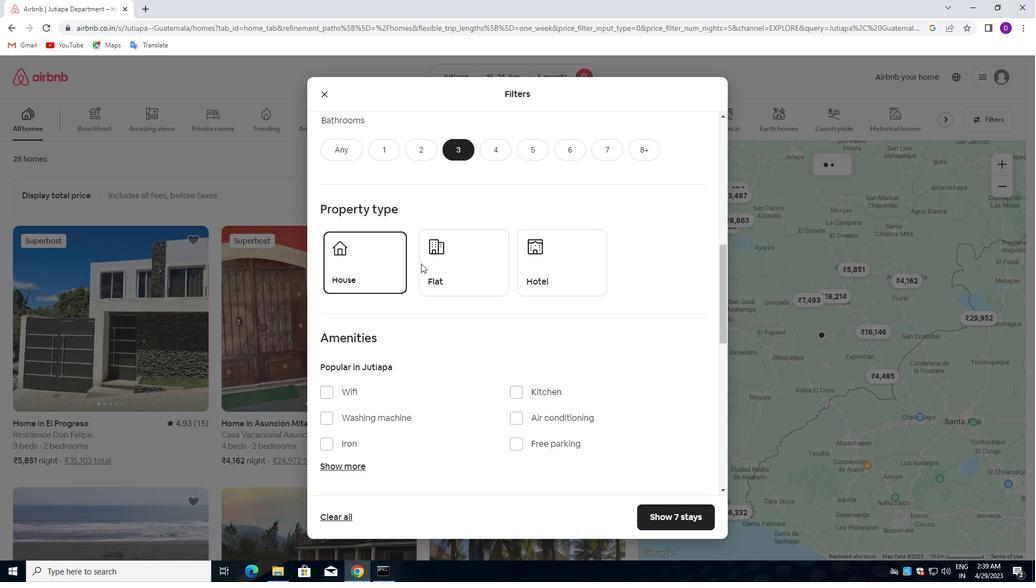 
Action: Mouse moved to (494, 270)
Screenshot: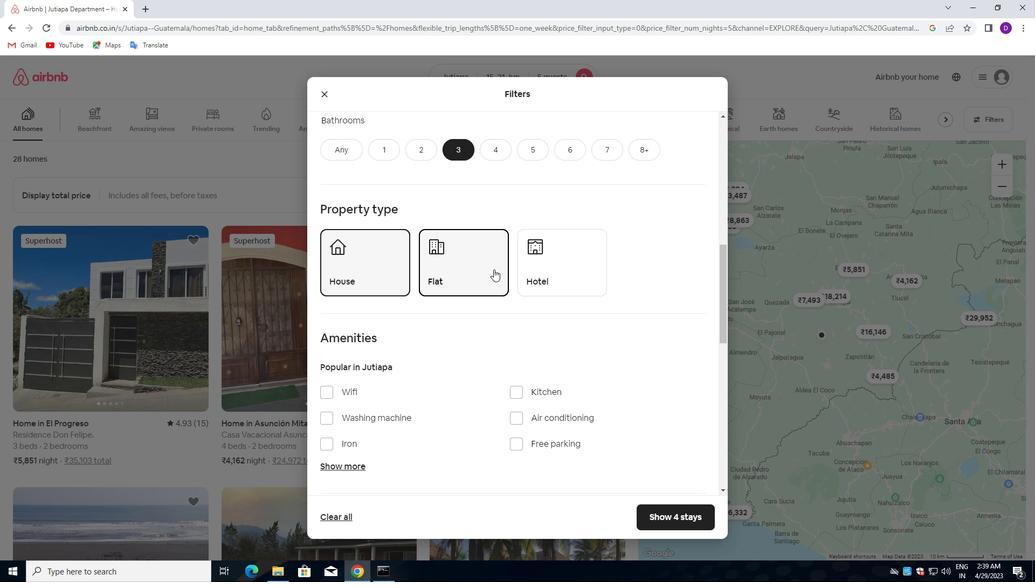 
Action: Mouse scrolled (494, 269) with delta (0, 0)
Screenshot: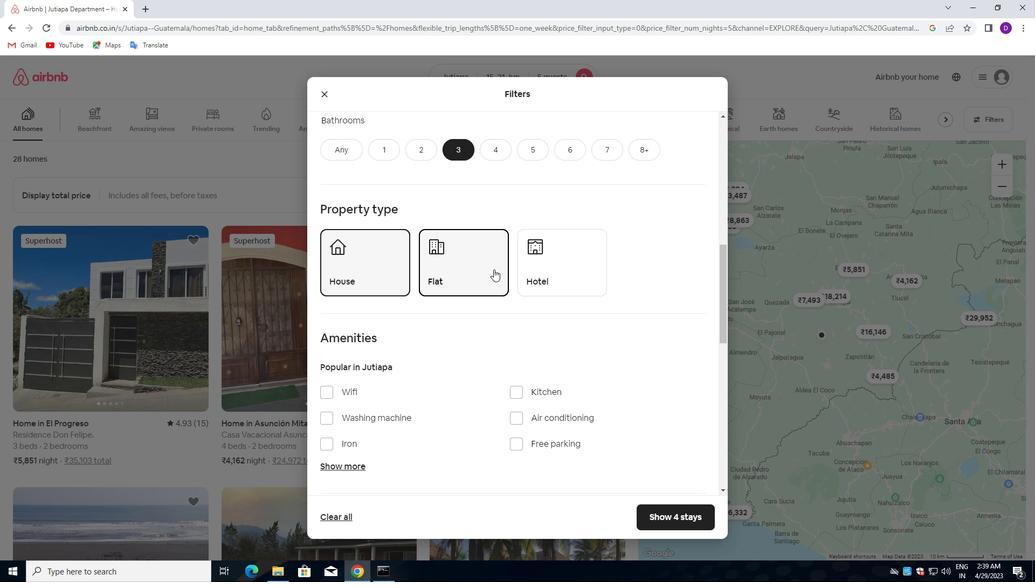 
Action: Mouse moved to (494, 270)
Screenshot: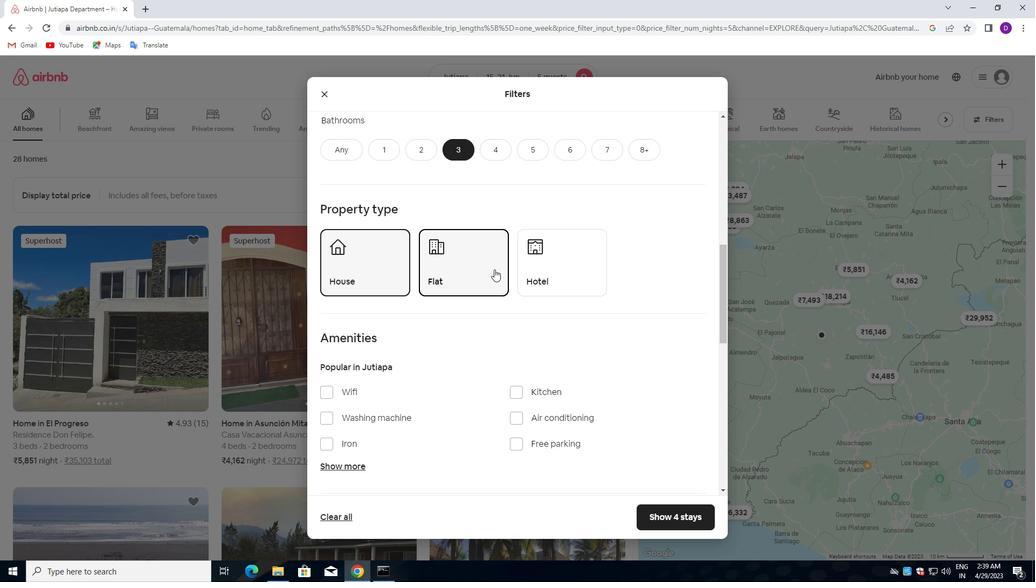 
Action: Mouse scrolled (494, 269) with delta (0, 0)
Screenshot: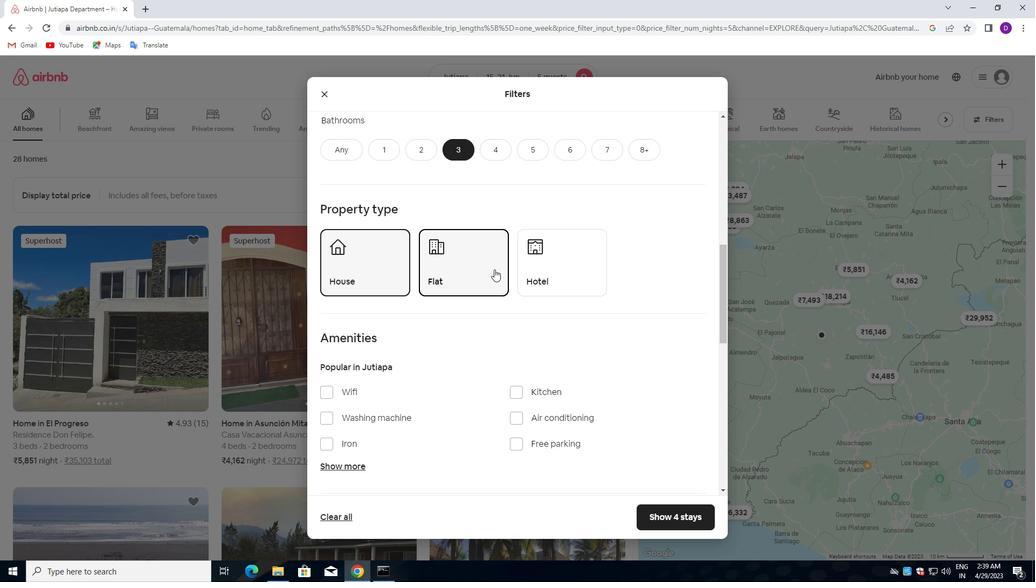 
Action: Mouse moved to (494, 270)
Screenshot: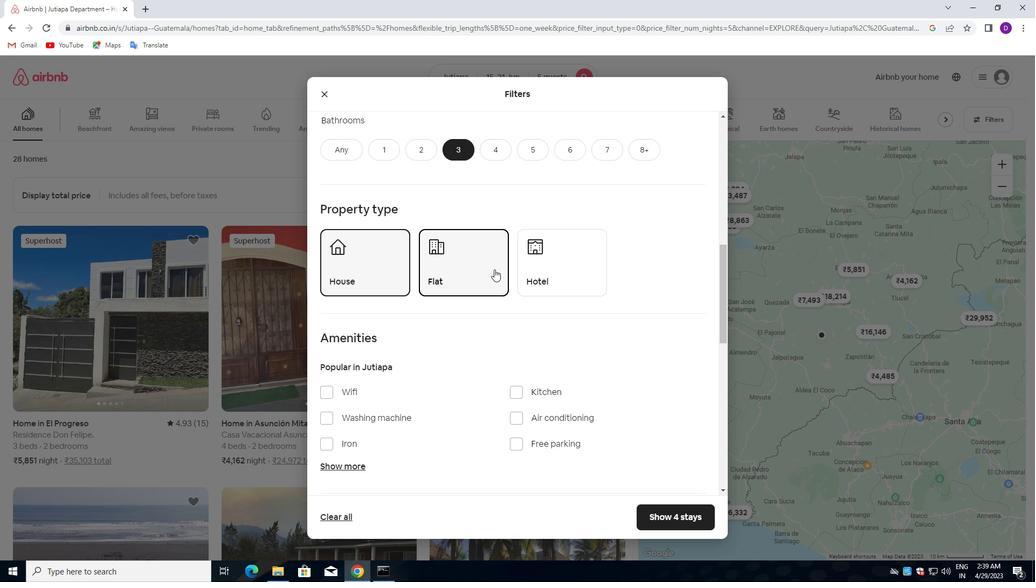 
Action: Mouse scrolled (494, 270) with delta (0, 0)
Screenshot: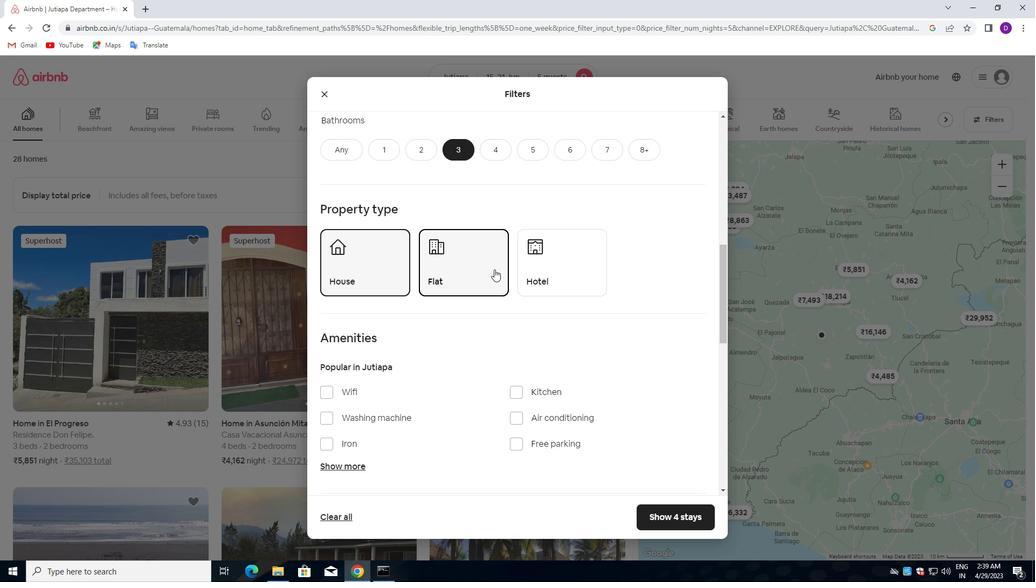 
Action: Mouse moved to (482, 291)
Screenshot: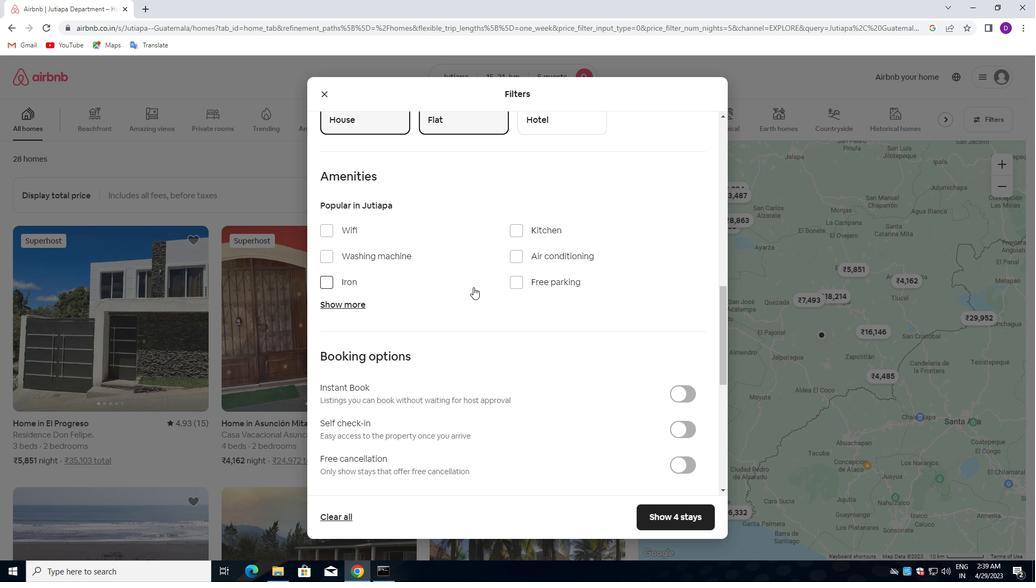 
Action: Mouse scrolled (482, 291) with delta (0, 0)
Screenshot: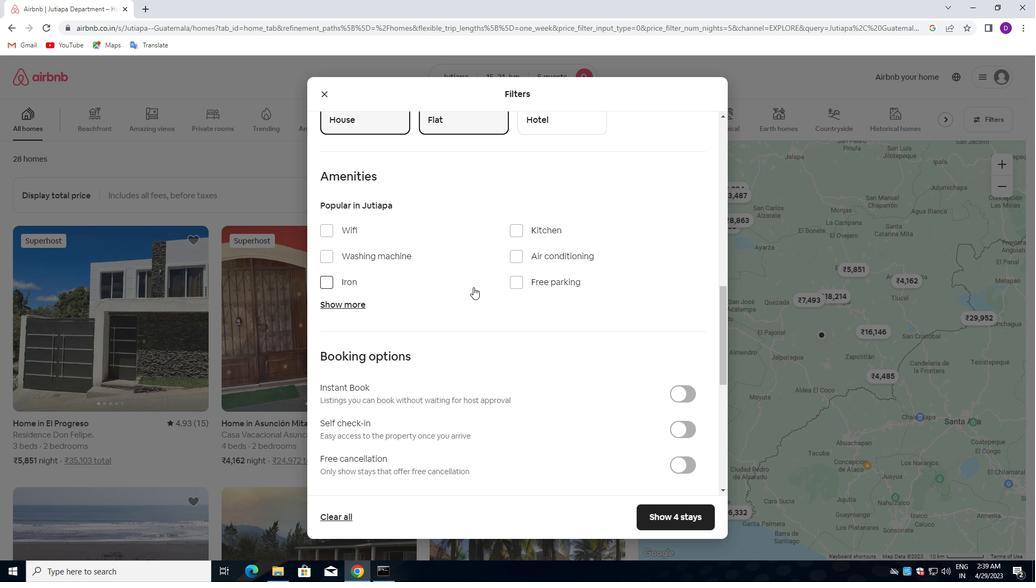 
Action: Mouse moved to (482, 292)
Screenshot: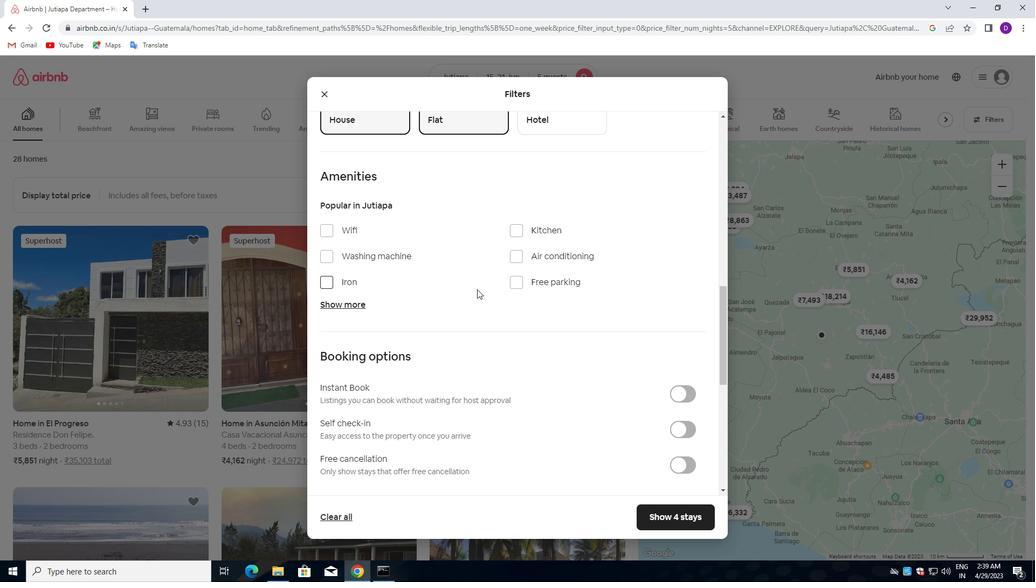 
Action: Mouse scrolled (482, 291) with delta (0, 0)
Screenshot: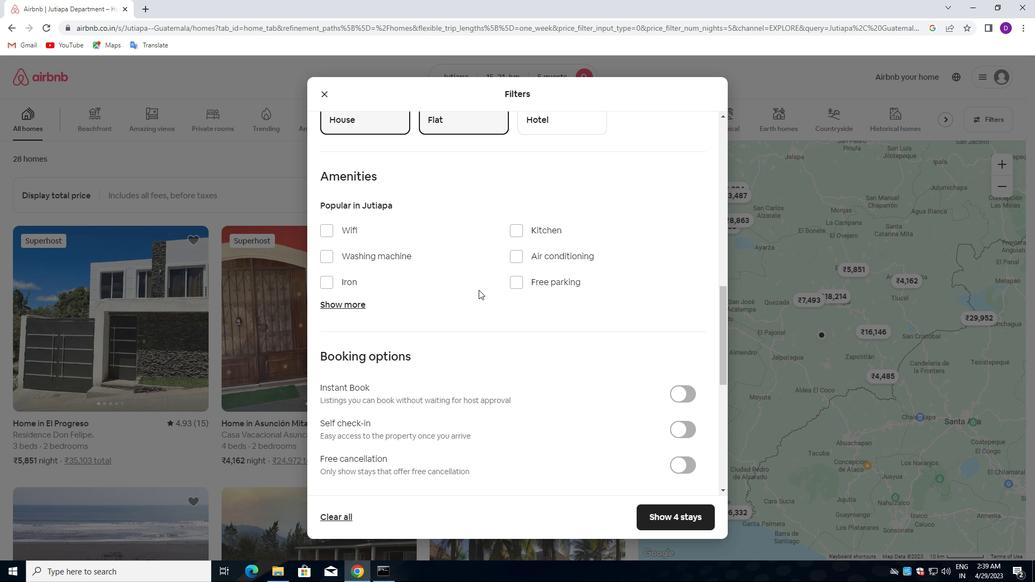 
Action: Mouse moved to (674, 317)
Screenshot: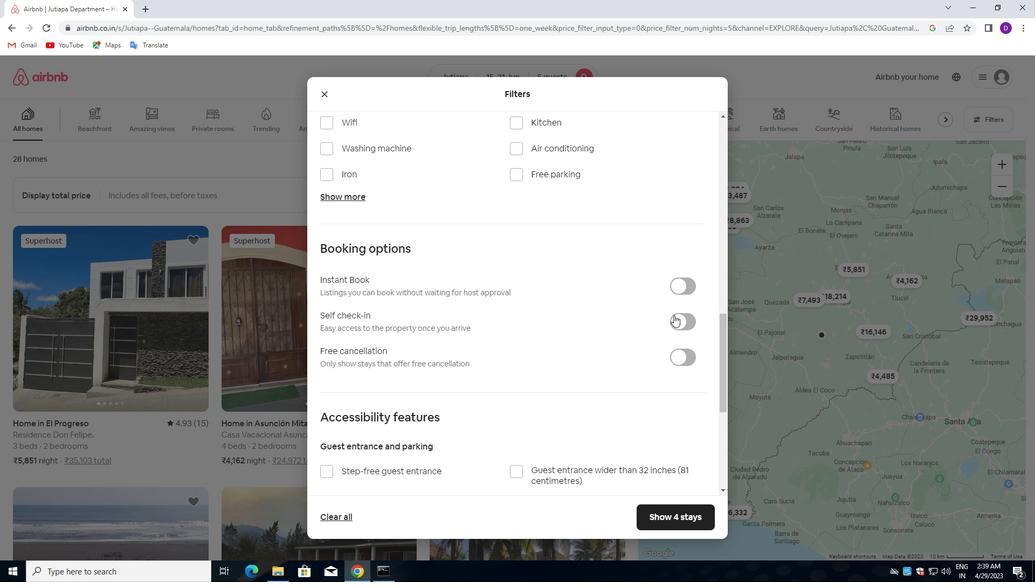 
Action: Mouse pressed left at (674, 317)
Screenshot: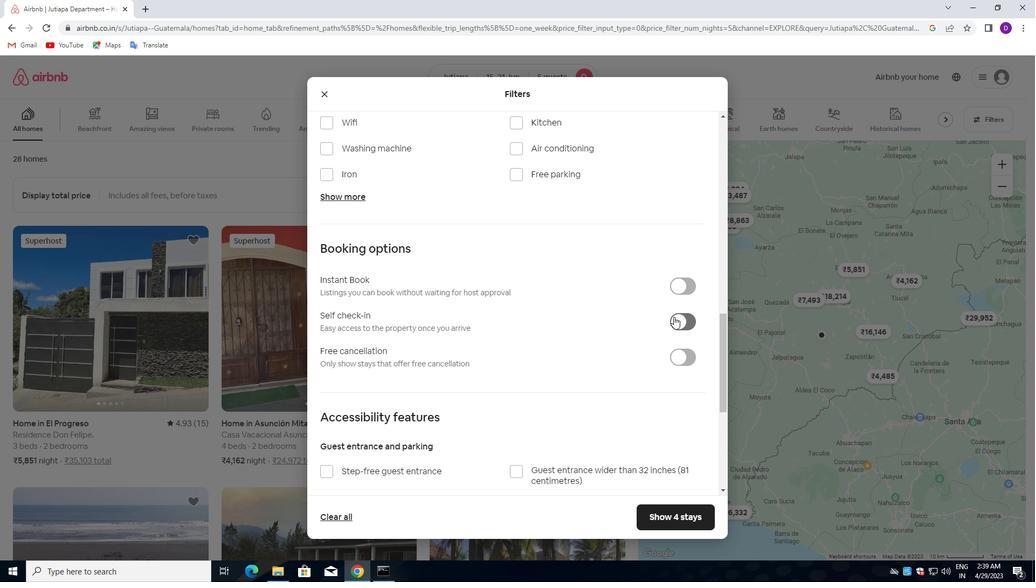 
Action: Mouse moved to (509, 304)
Screenshot: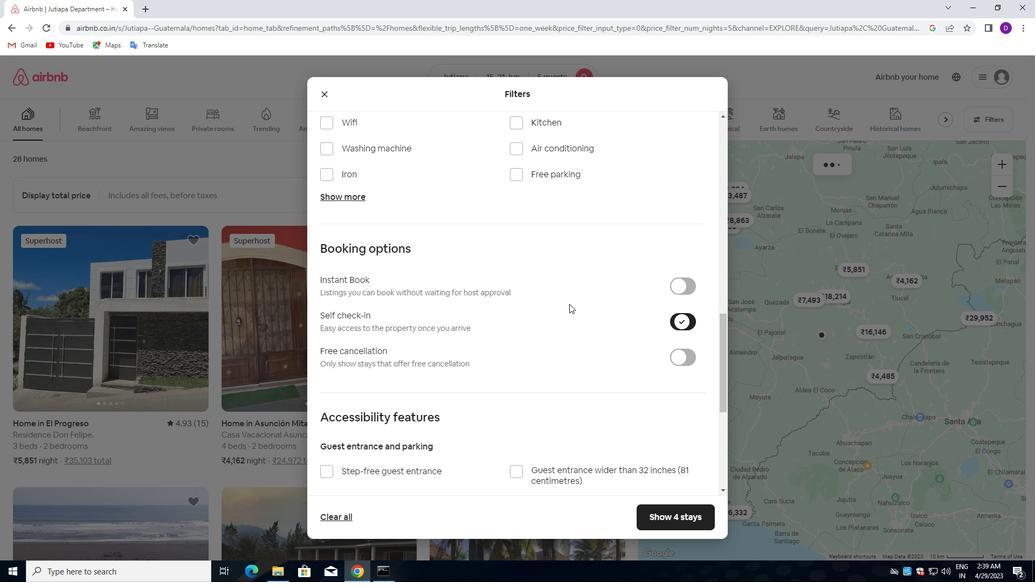 
Action: Mouse scrolled (509, 304) with delta (0, 0)
Screenshot: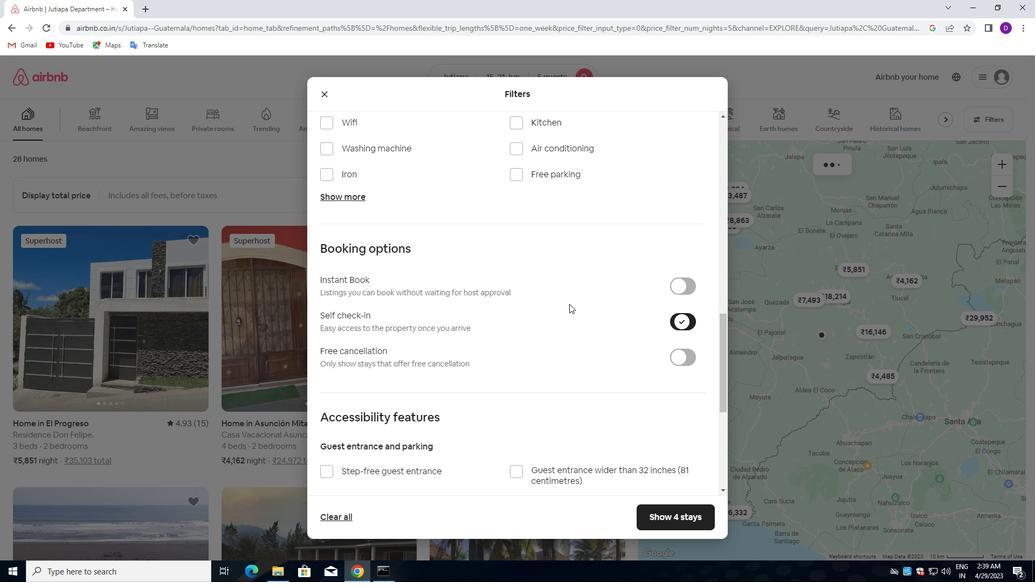 
Action: Mouse moved to (505, 308)
Screenshot: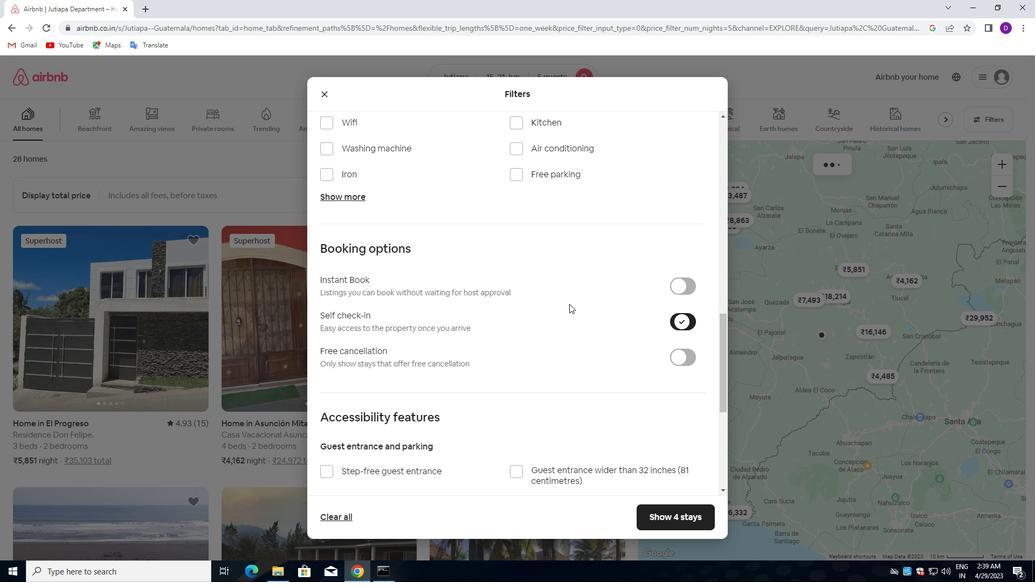 
Action: Mouse scrolled (505, 308) with delta (0, 0)
Screenshot: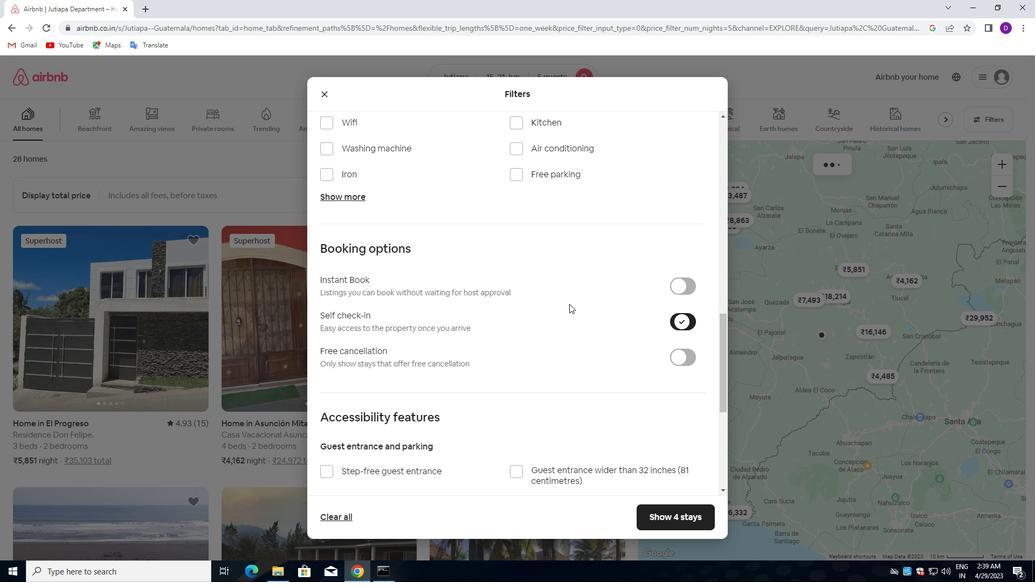 
Action: Mouse moved to (504, 309)
Screenshot: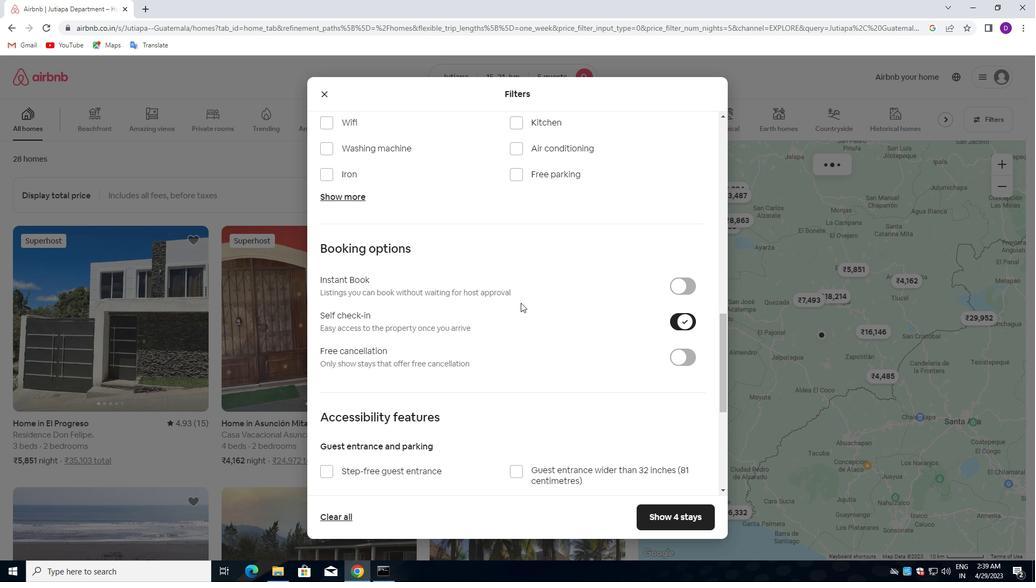 
Action: Mouse scrolled (504, 309) with delta (0, 0)
Screenshot: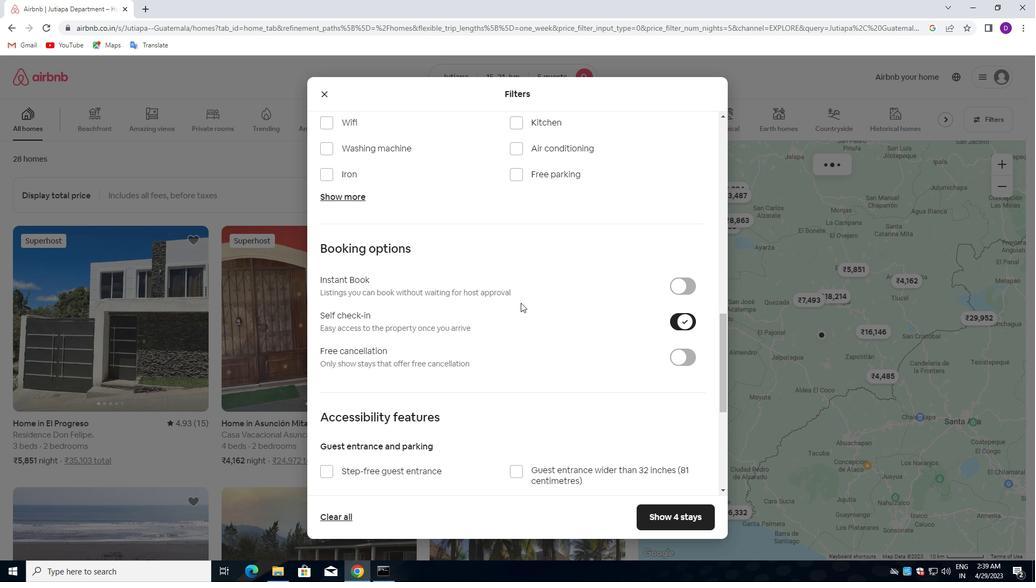 
Action: Mouse moved to (503, 309)
Screenshot: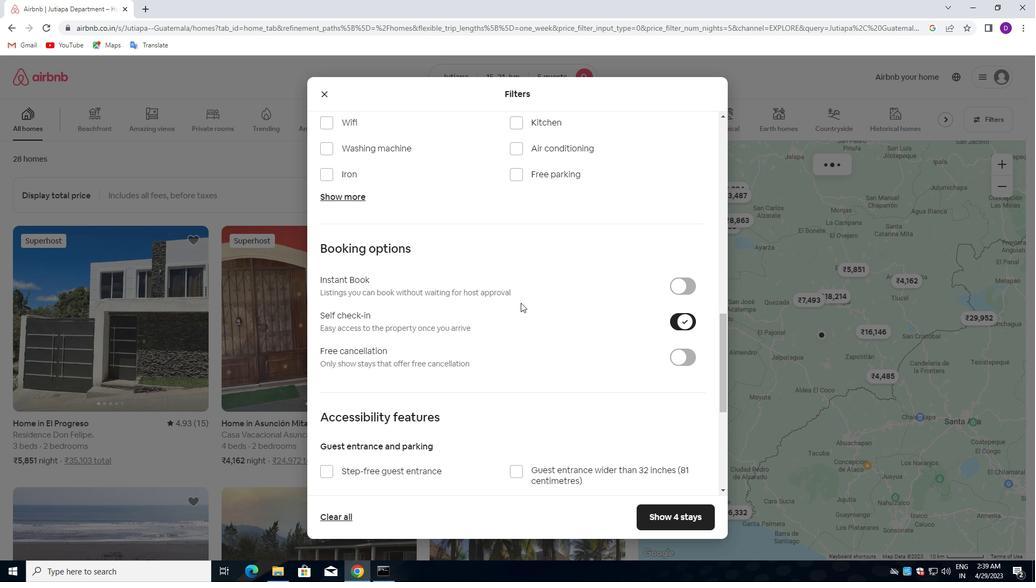 
Action: Mouse scrolled (503, 309) with delta (0, 0)
Screenshot: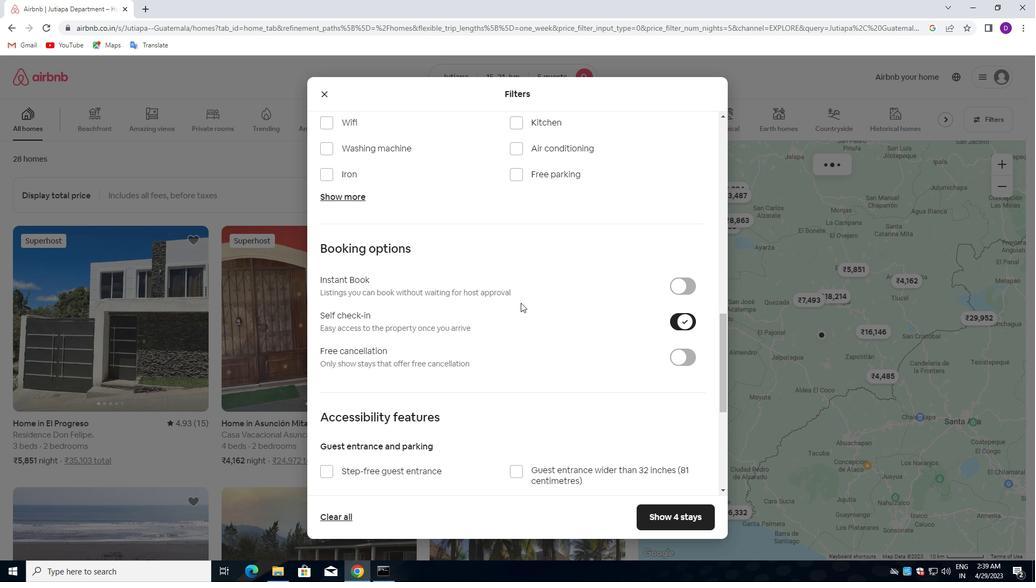 
Action: Mouse moved to (506, 309)
Screenshot: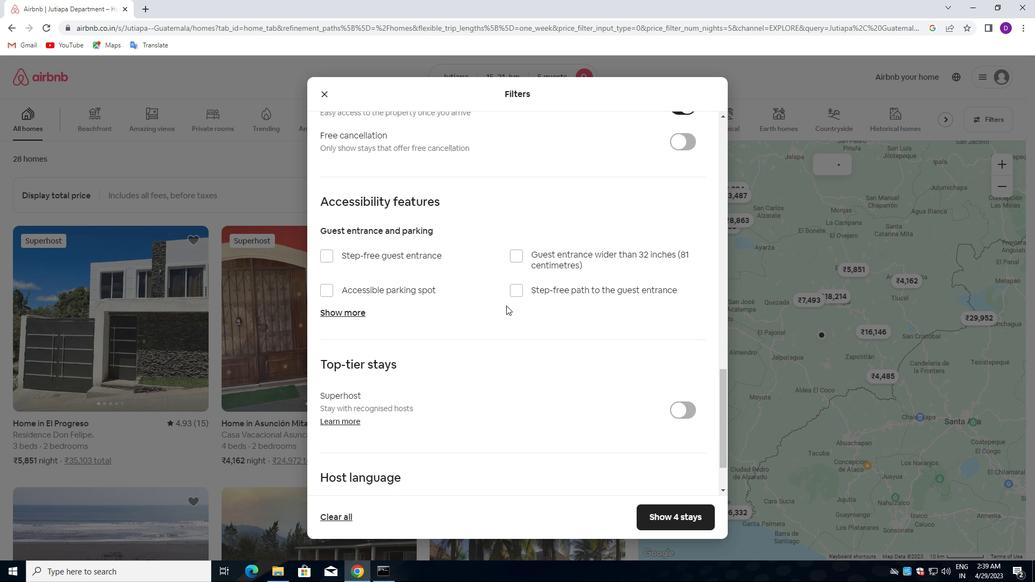 
Action: Mouse scrolled (506, 309) with delta (0, 0)
Screenshot: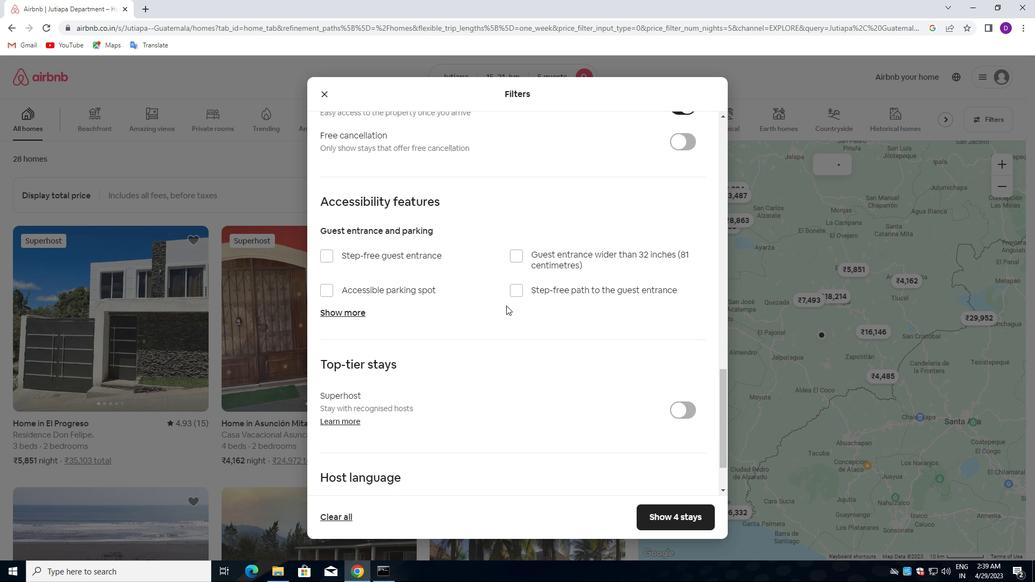 
Action: Mouse moved to (503, 317)
Screenshot: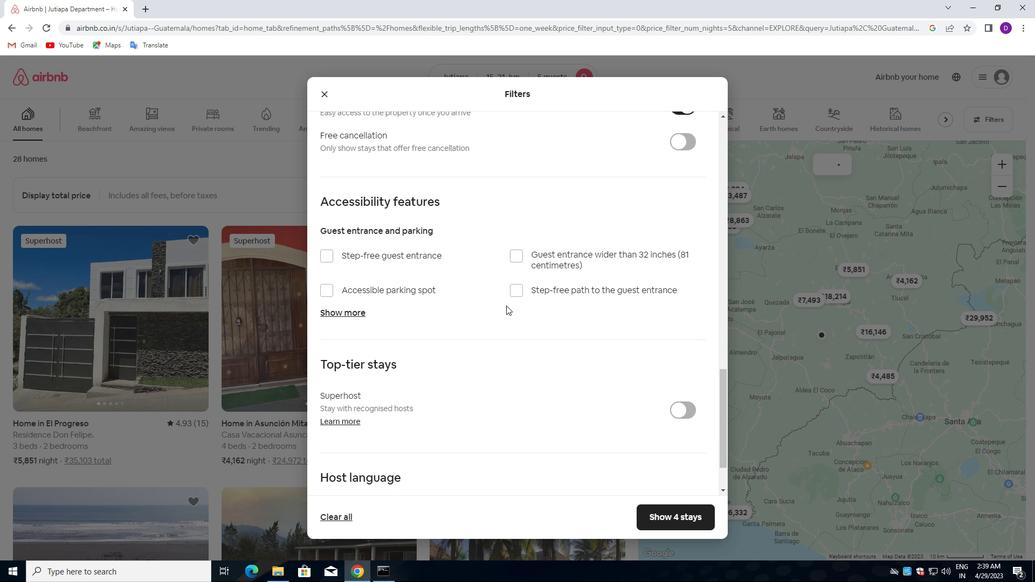 
Action: Mouse scrolled (503, 316) with delta (0, 0)
Screenshot: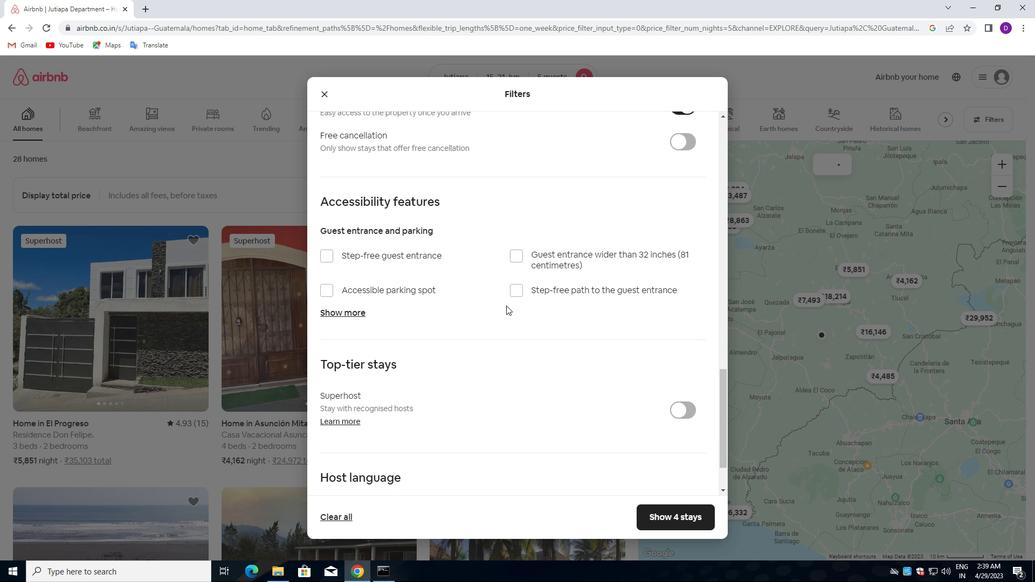
Action: Mouse moved to (500, 324)
Screenshot: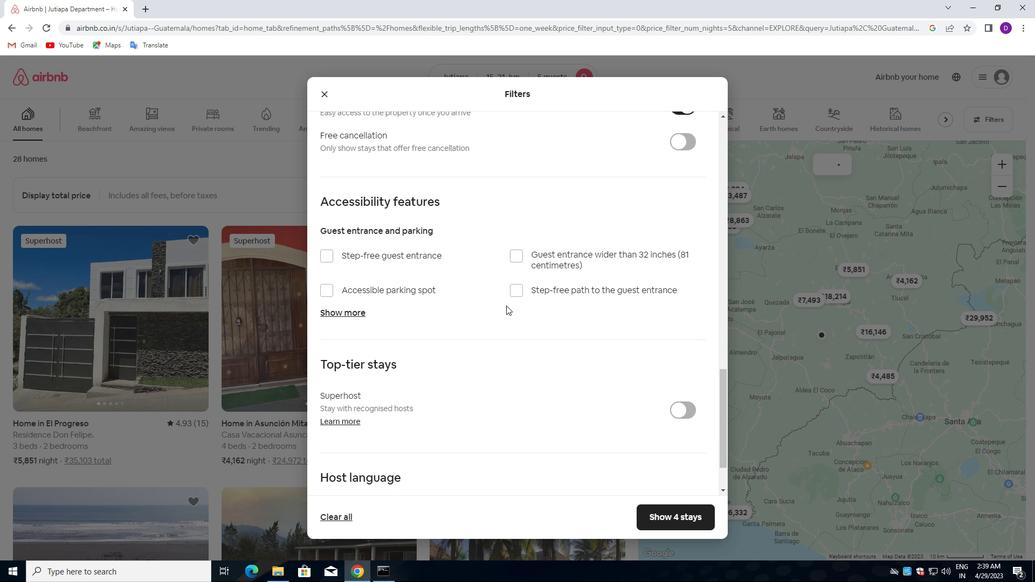 
Action: Mouse scrolled (500, 323) with delta (0, 0)
Screenshot: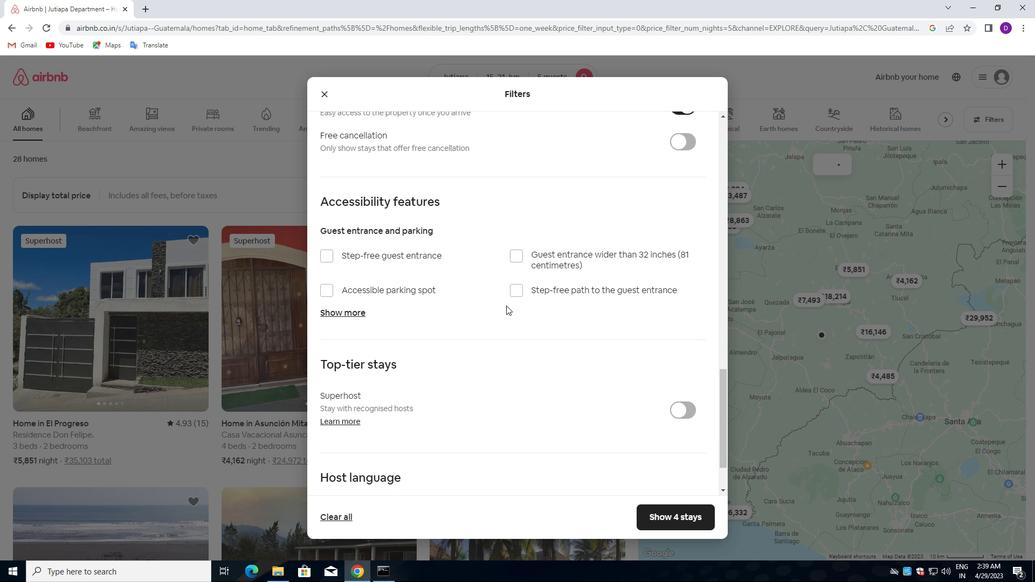 
Action: Mouse moved to (494, 331)
Screenshot: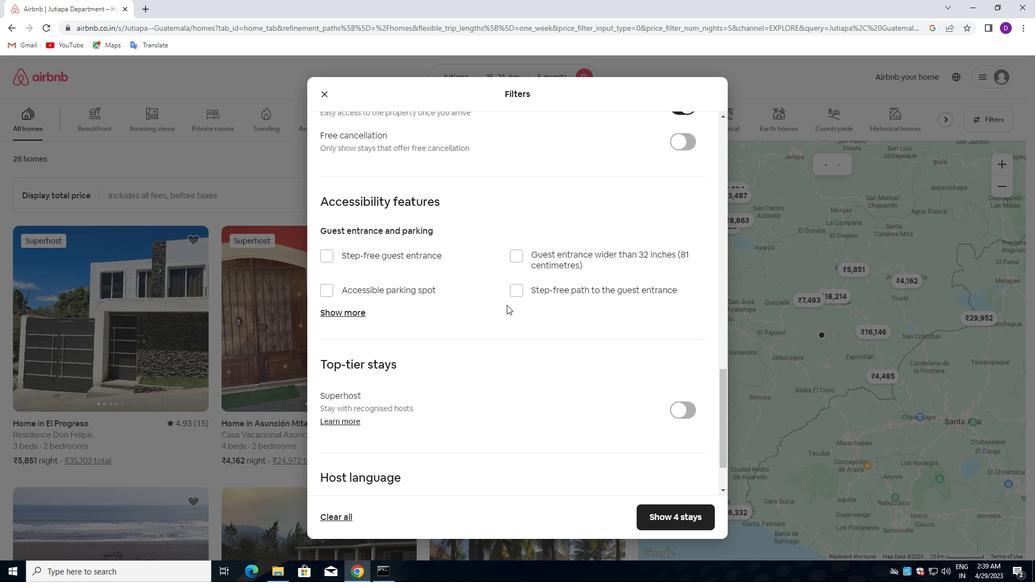 
Action: Mouse scrolled (494, 330) with delta (0, 0)
Screenshot: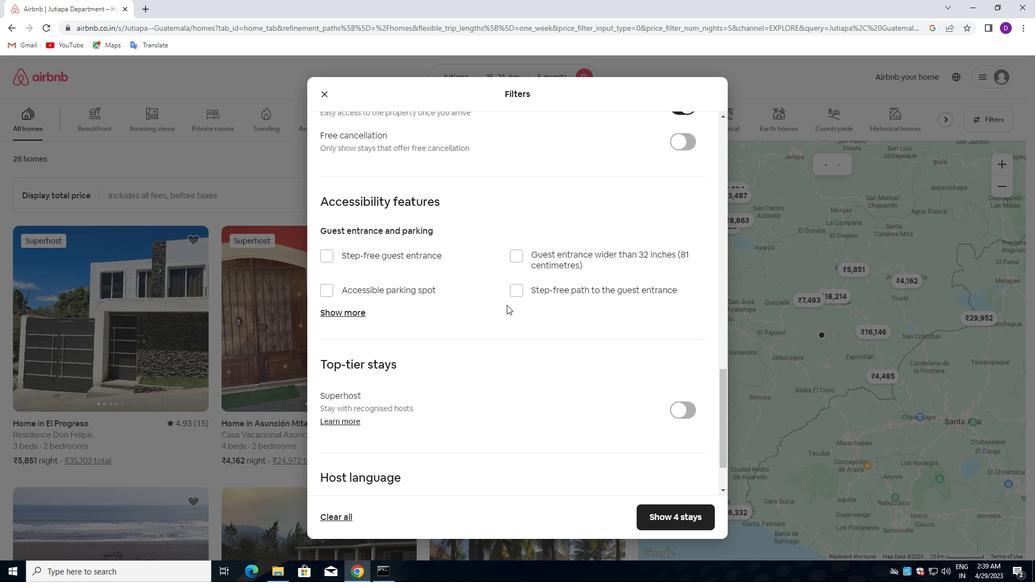
Action: Mouse moved to (486, 337)
Screenshot: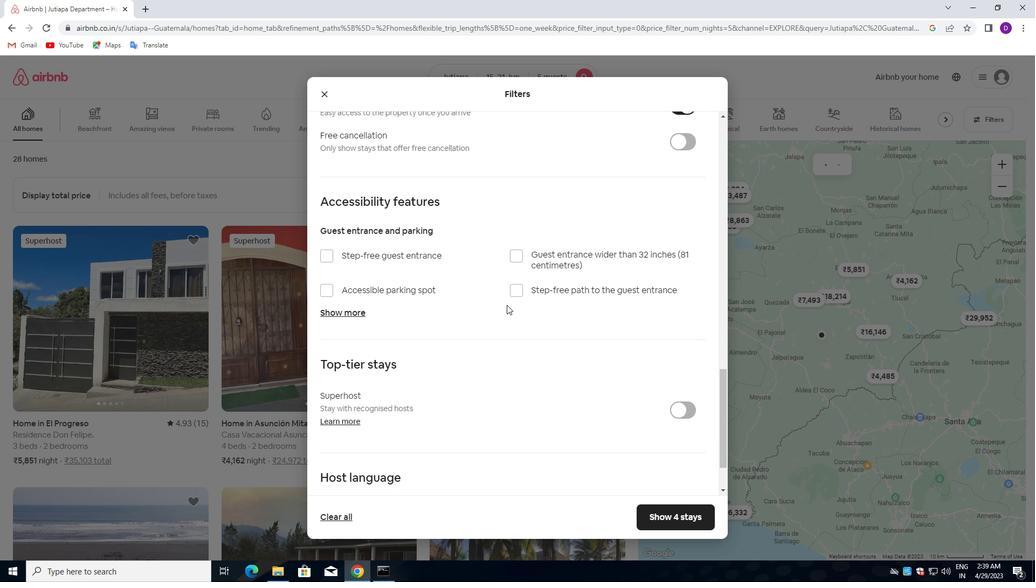 
Action: Mouse scrolled (486, 336) with delta (0, 0)
Screenshot: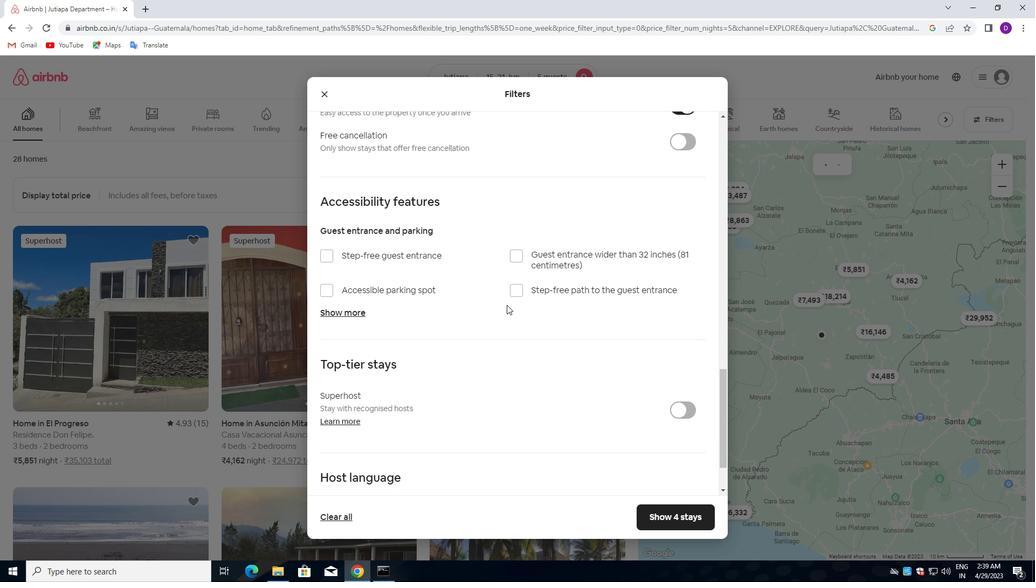 
Action: Mouse moved to (330, 439)
Screenshot: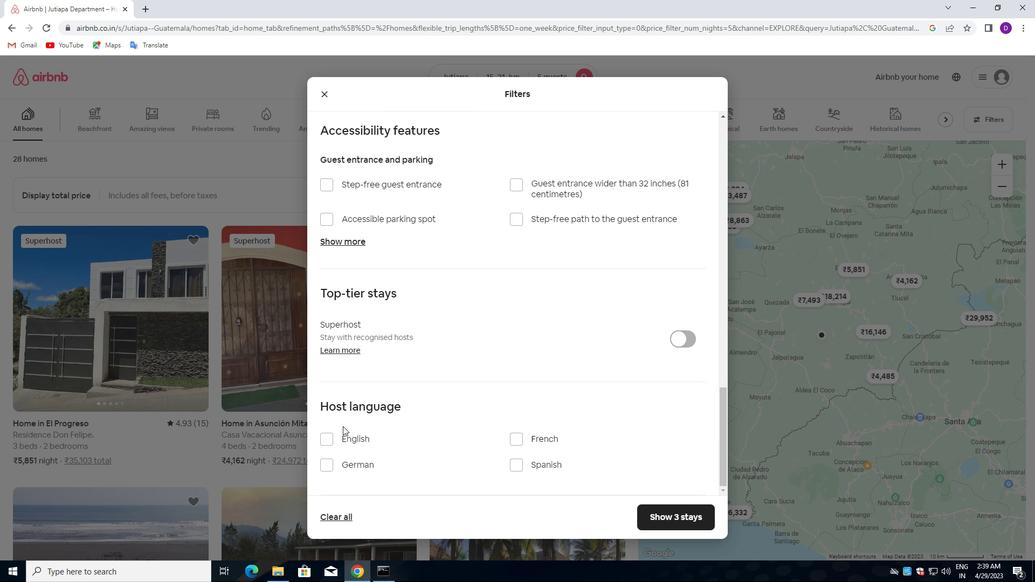 
Action: Mouse pressed left at (330, 439)
Screenshot: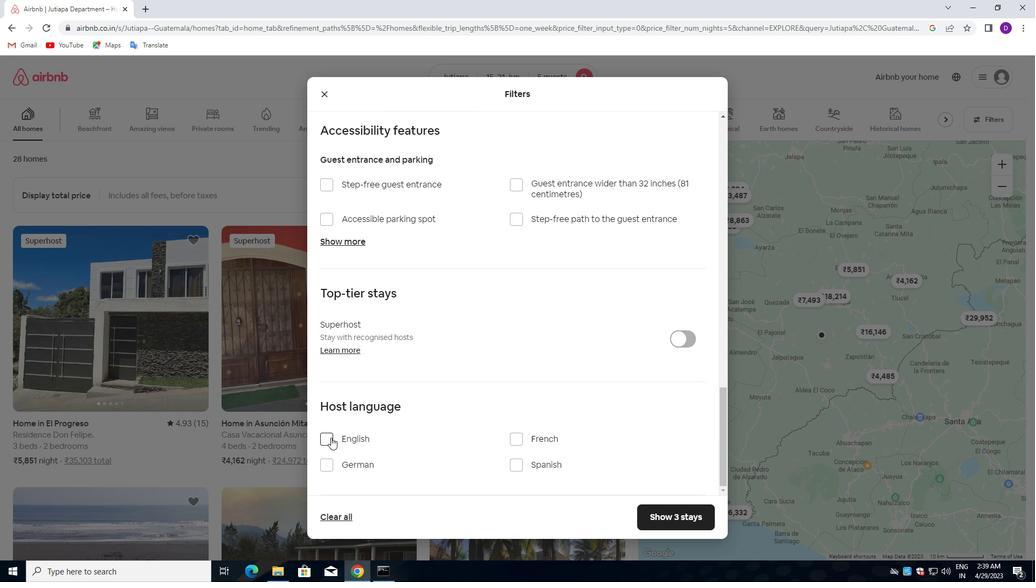 
Action: Mouse moved to (666, 519)
Screenshot: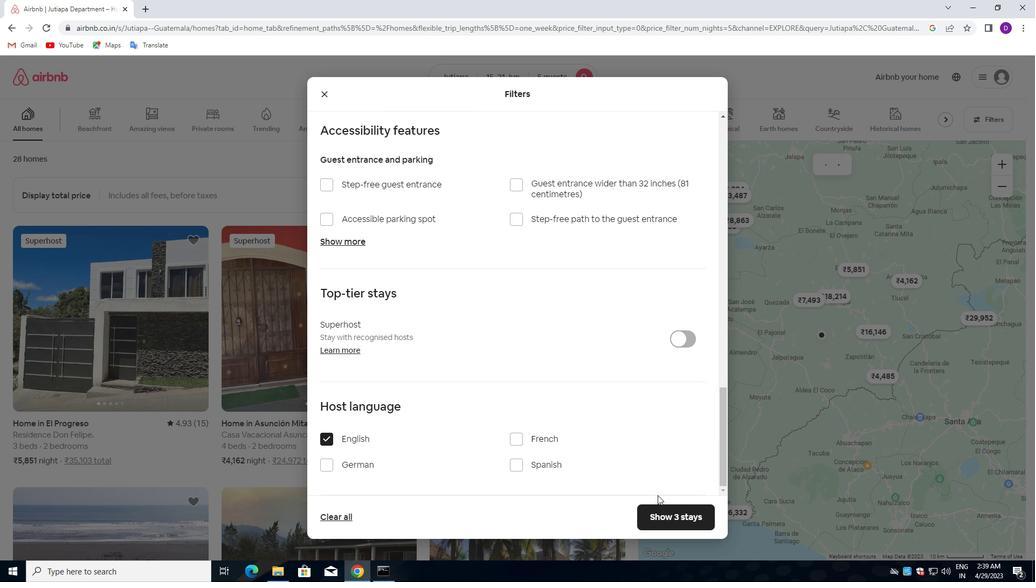
Action: Mouse pressed left at (666, 519)
Screenshot: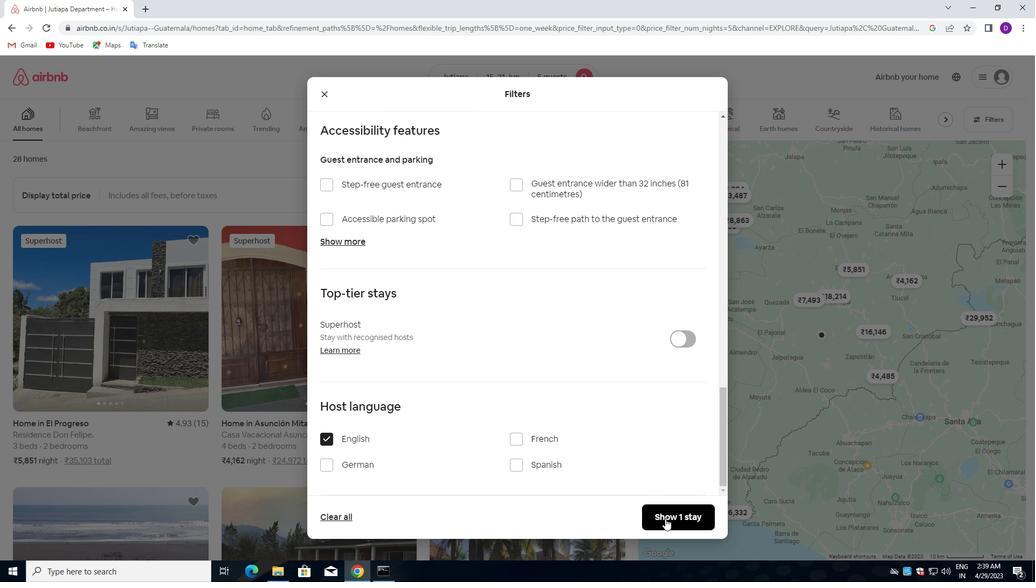 
Action: Mouse moved to (630, 451)
Screenshot: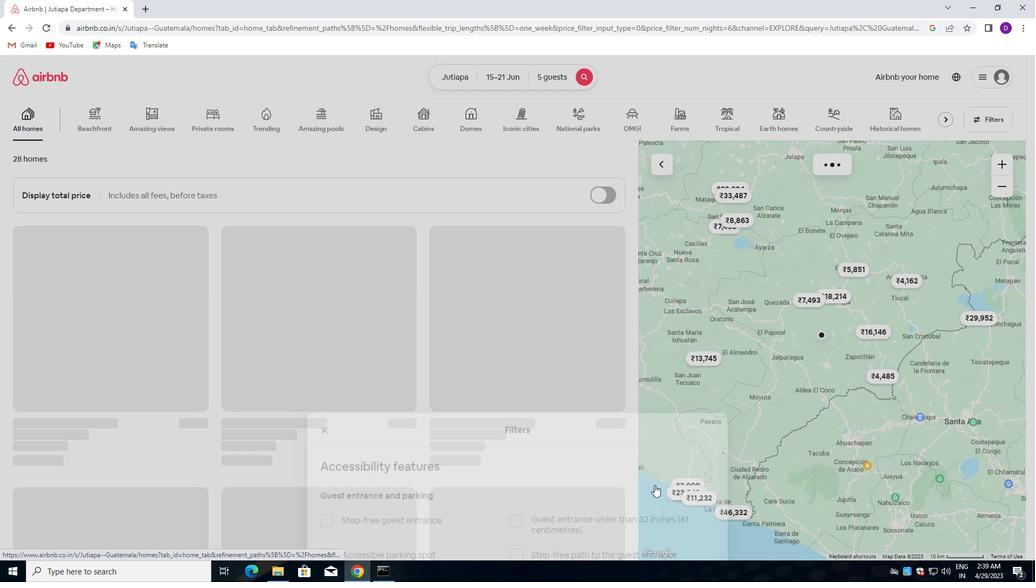 
